 Task: Play online Dominion games in very easy mode.
Action: Mouse moved to (353, 254)
Screenshot: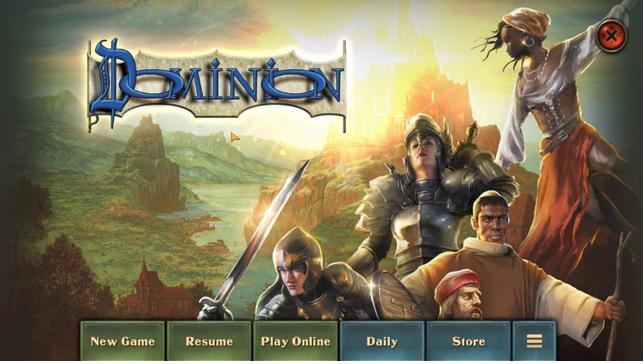 
Action: Mouse pressed left at (353, 254)
Screenshot: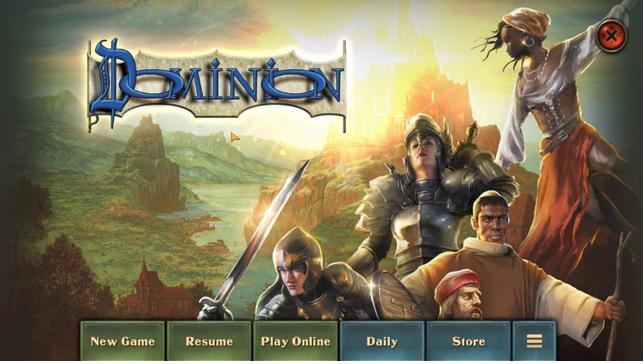 
Action: Mouse moved to (220, 177)
Screenshot: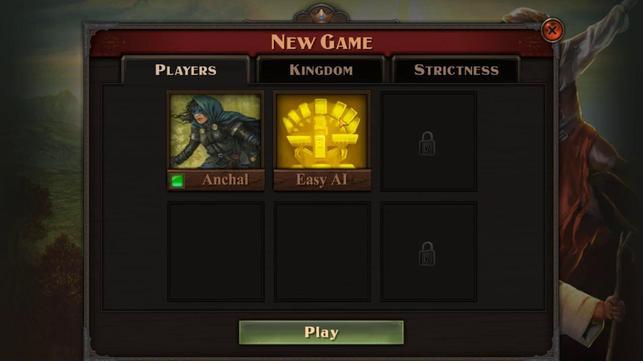 
Action: Mouse pressed left at (220, 177)
Screenshot: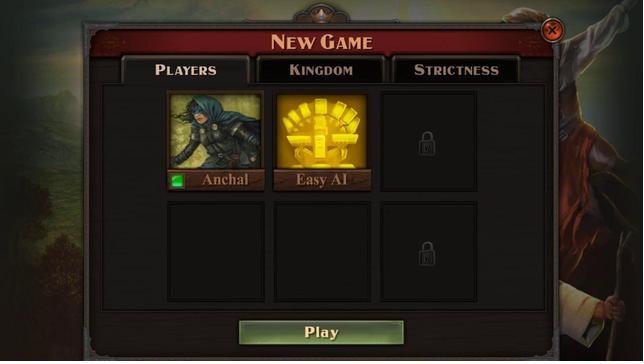 
Action: Mouse moved to (294, 192)
Screenshot: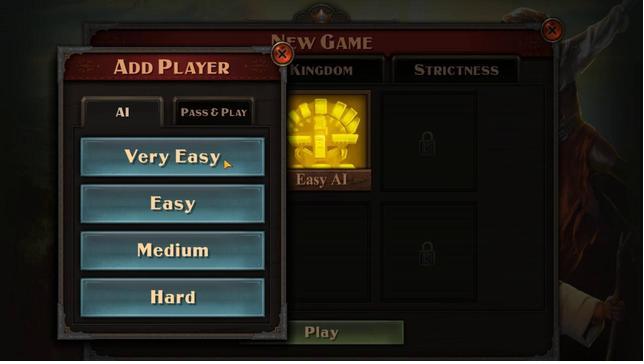 
Action: Mouse pressed left at (294, 192)
Screenshot: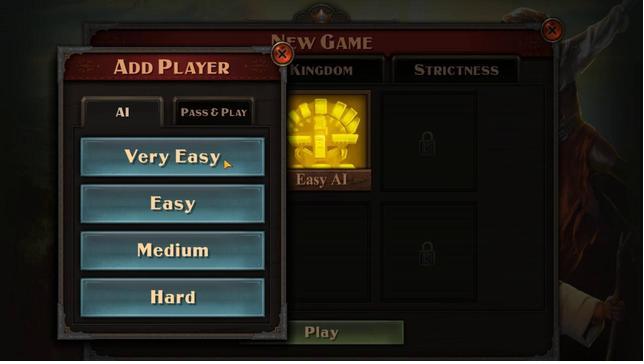 
Action: Mouse moved to (234, 258)
Screenshot: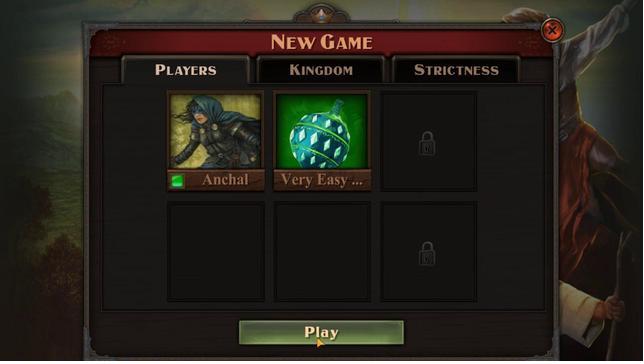 
Action: Mouse pressed left at (234, 258)
Screenshot: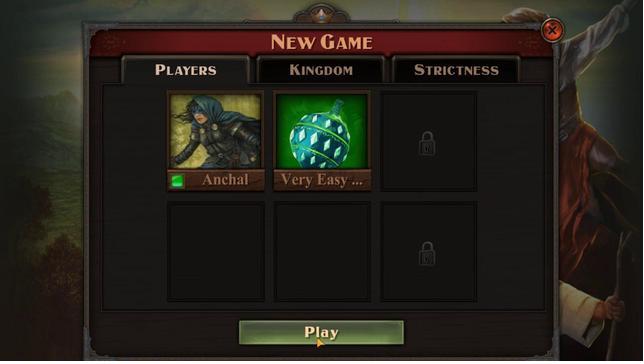 
Action: Mouse moved to (239, 259)
Screenshot: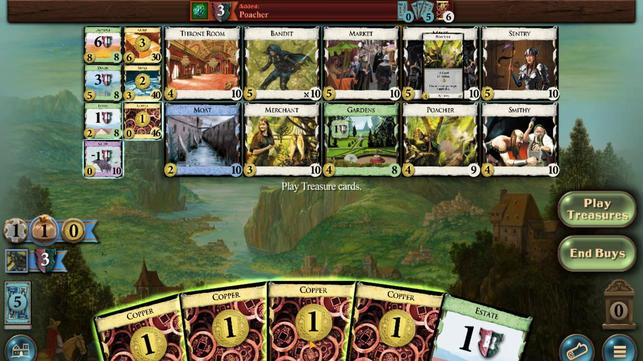 
Action: Mouse pressed left at (239, 259)
Screenshot: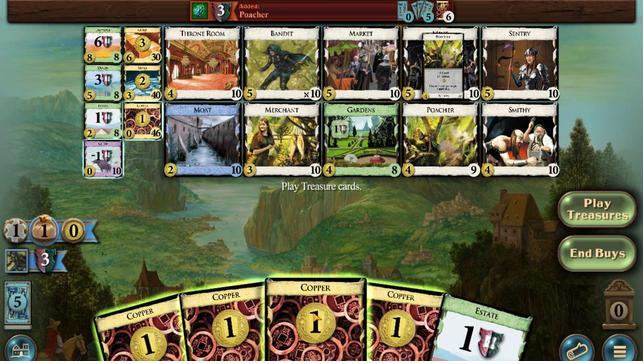 
Action: Mouse moved to (256, 260)
Screenshot: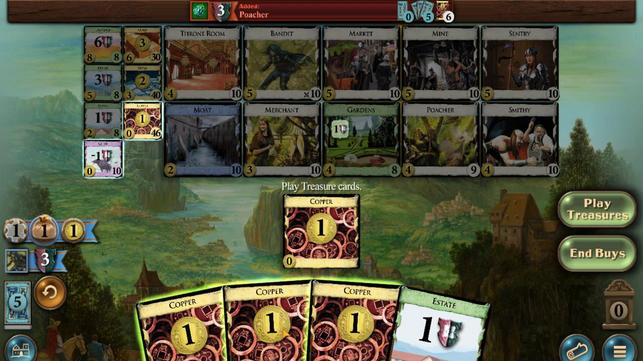 
Action: Mouse pressed left at (256, 260)
Screenshot: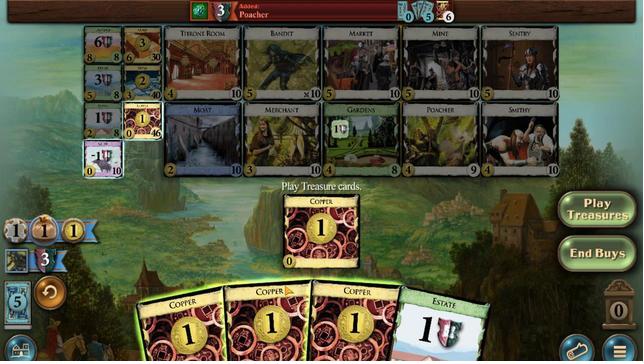 
Action: Mouse moved to (280, 258)
Screenshot: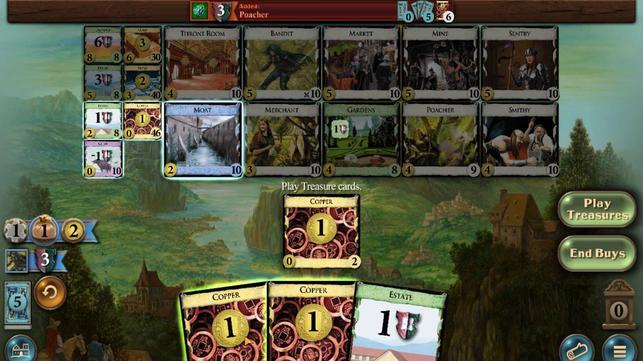 
Action: Mouse pressed left at (280, 258)
Screenshot: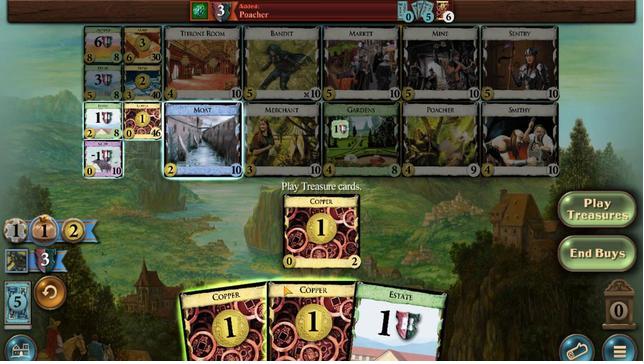 
Action: Mouse moved to (248, 262)
Screenshot: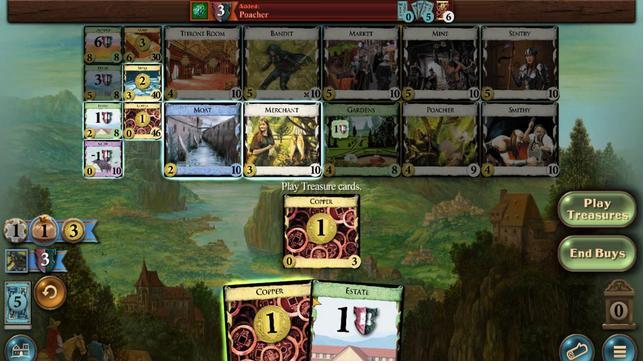 
Action: Mouse pressed left at (248, 262)
Screenshot: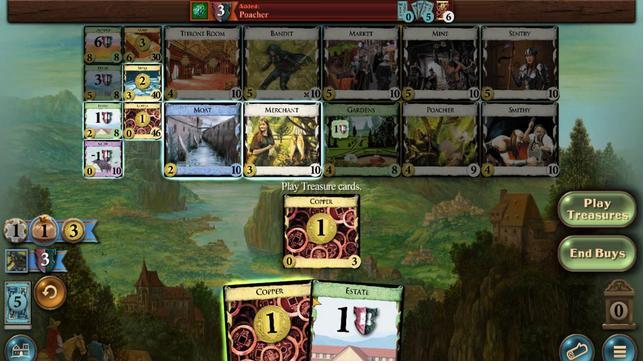
Action: Mouse moved to (202, 184)
Screenshot: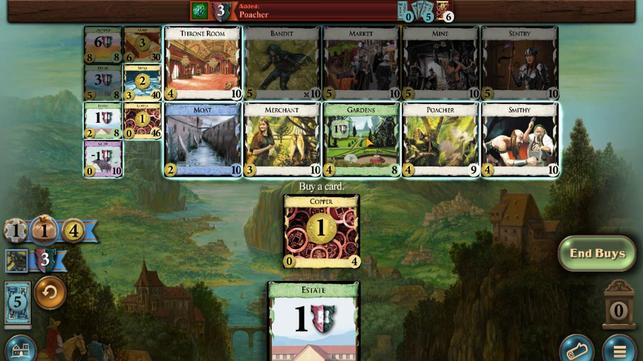 
Action: Mouse pressed left at (202, 184)
Screenshot: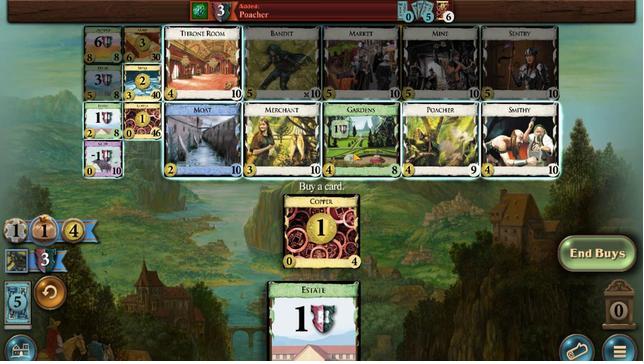 
Action: Mouse moved to (245, 260)
Screenshot: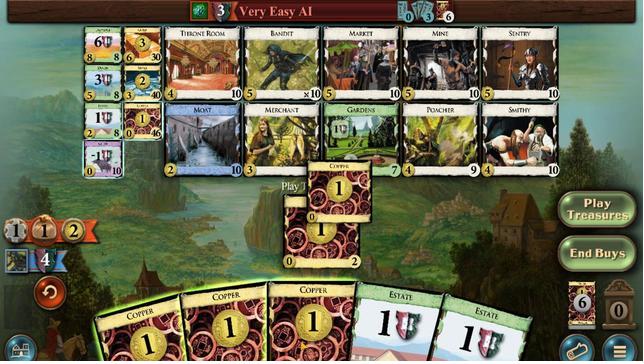 
Action: Mouse pressed left at (245, 260)
Screenshot: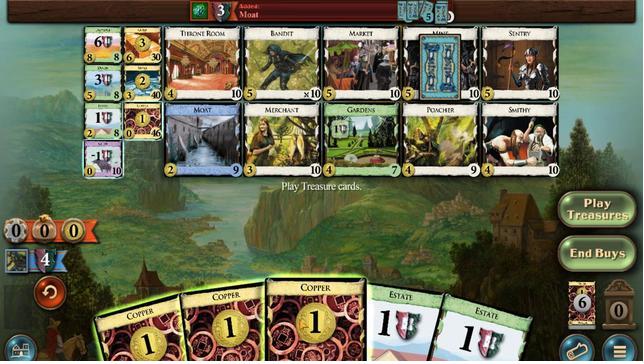 
Action: Mouse moved to (290, 265)
Screenshot: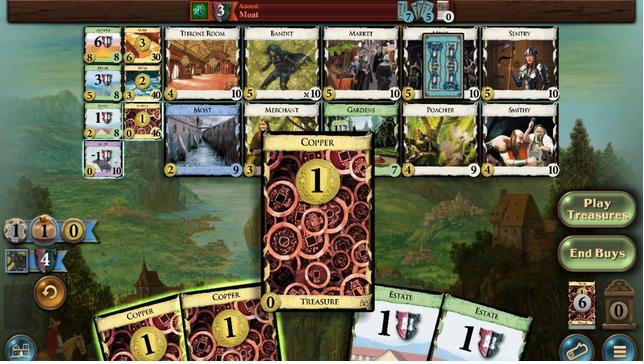 
Action: Mouse pressed left at (290, 265)
Screenshot: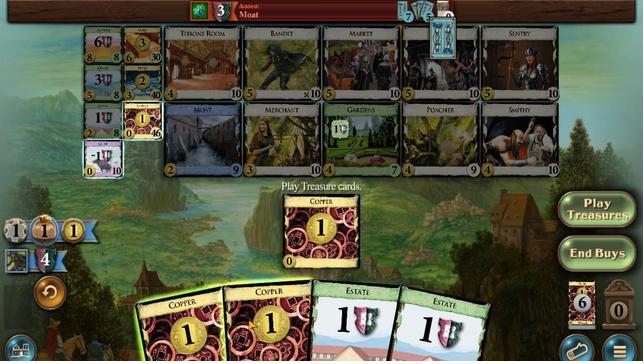 
Action: Mouse moved to (367, 175)
Screenshot: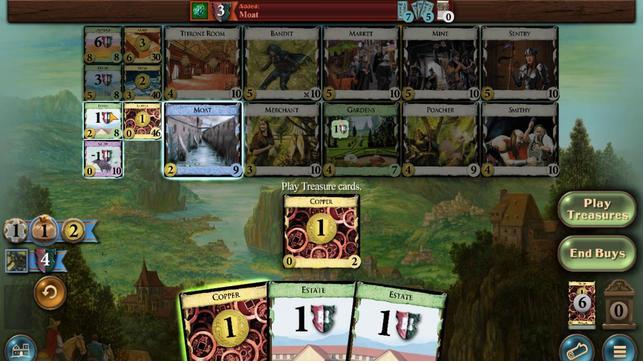 
Action: Mouse pressed left at (367, 175)
Screenshot: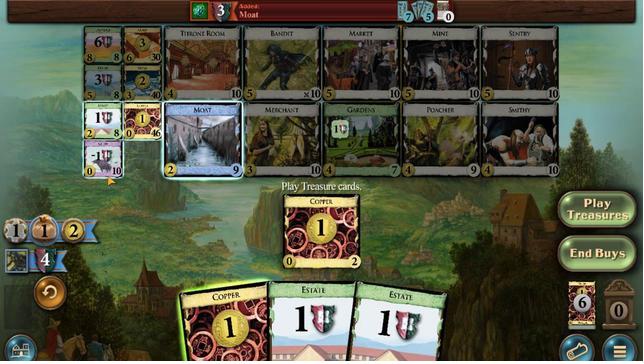 
Action: Mouse moved to (287, 257)
Screenshot: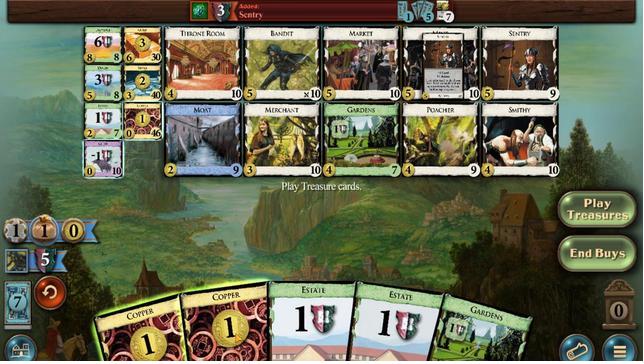 
Action: Mouse pressed left at (287, 257)
Screenshot: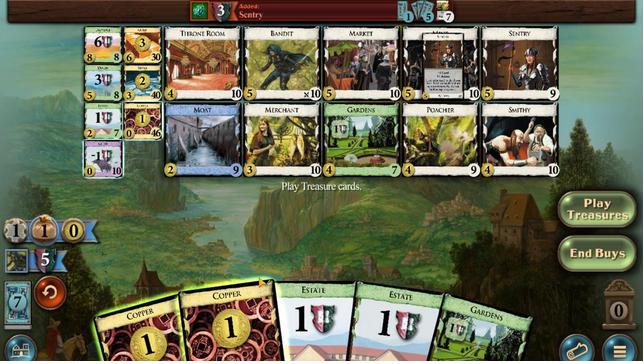 
Action: Mouse moved to (322, 258)
Screenshot: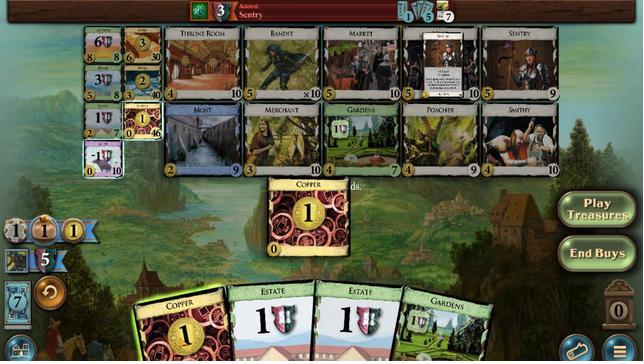 
Action: Mouse pressed left at (322, 258)
Screenshot: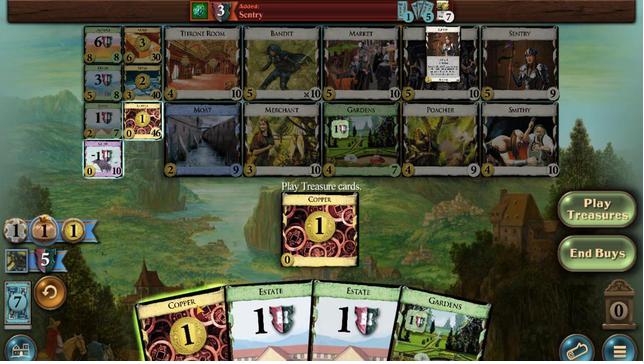 
Action: Mouse moved to (370, 179)
Screenshot: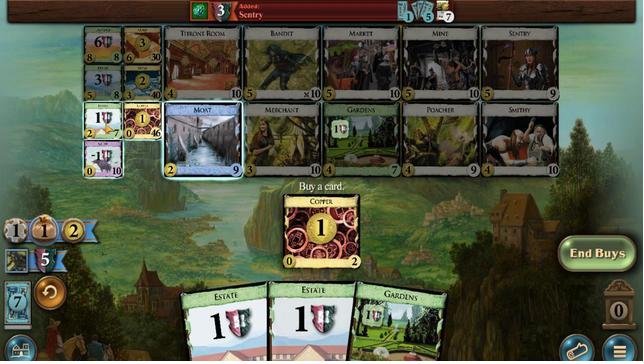 
Action: Mouse pressed left at (370, 179)
Screenshot: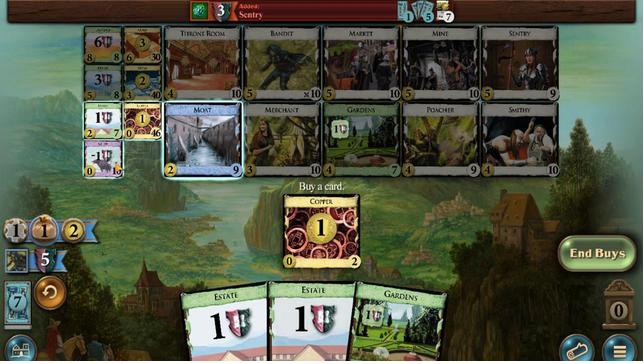 
Action: Mouse moved to (259, 258)
Screenshot: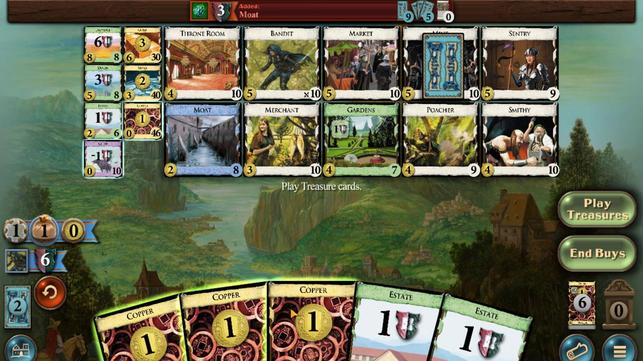 
Action: Mouse pressed left at (259, 258)
Screenshot: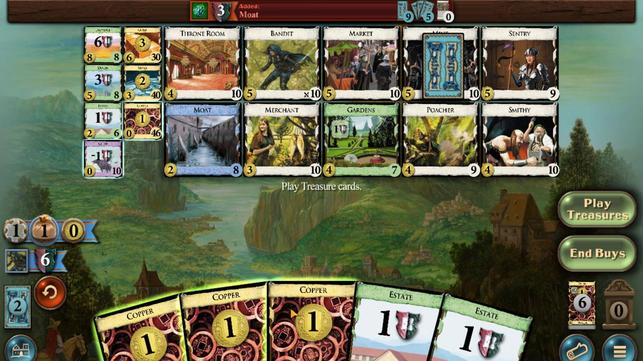 
Action: Mouse moved to (267, 256)
Screenshot: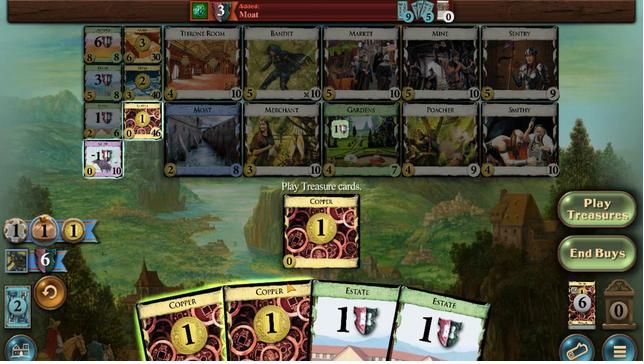 
Action: Mouse pressed left at (267, 256)
Screenshot: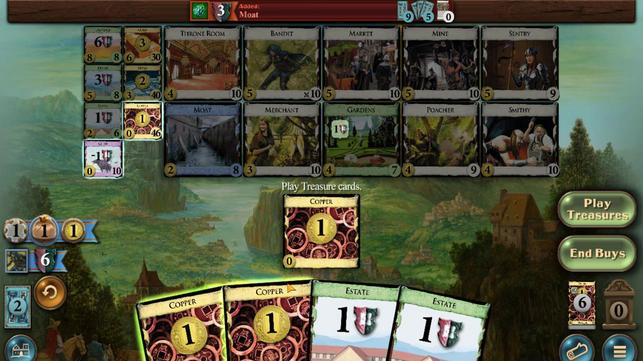 
Action: Mouse moved to (374, 177)
Screenshot: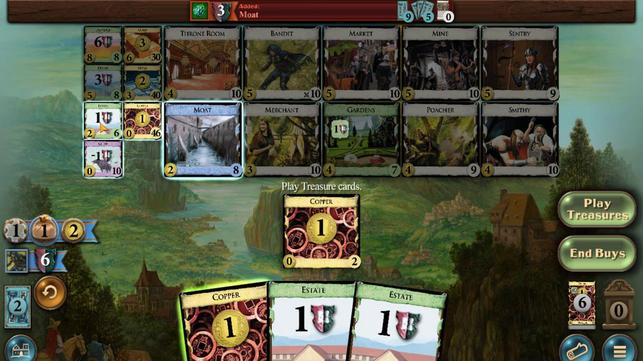 
Action: Mouse pressed left at (374, 177)
Screenshot: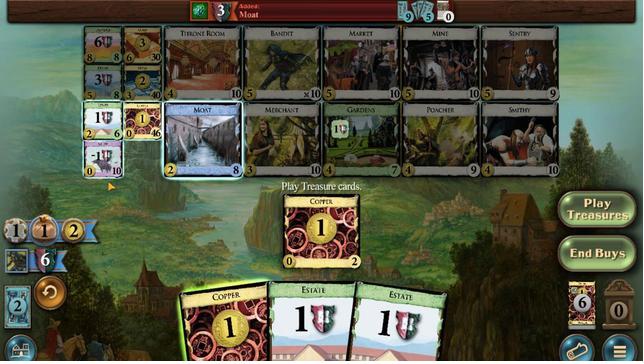 
Action: Mouse moved to (230, 258)
Screenshot: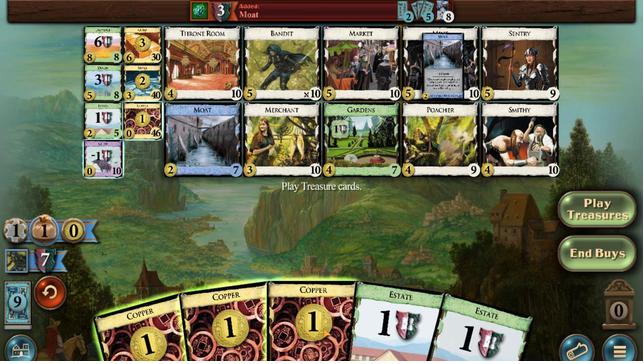 
Action: Mouse pressed left at (230, 258)
Screenshot: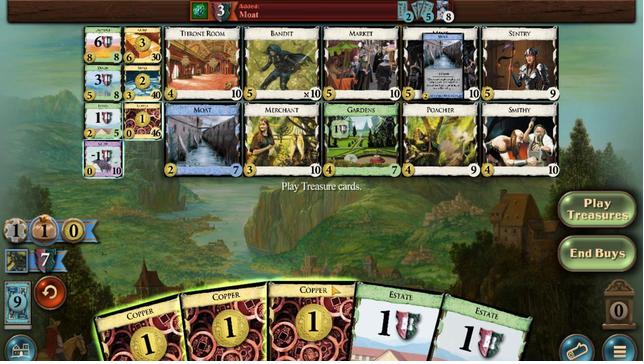 
Action: Mouse moved to (260, 255)
Screenshot: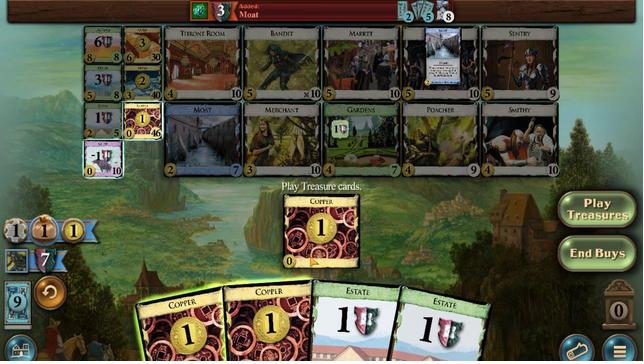 
Action: Mouse pressed left at (260, 255)
Screenshot: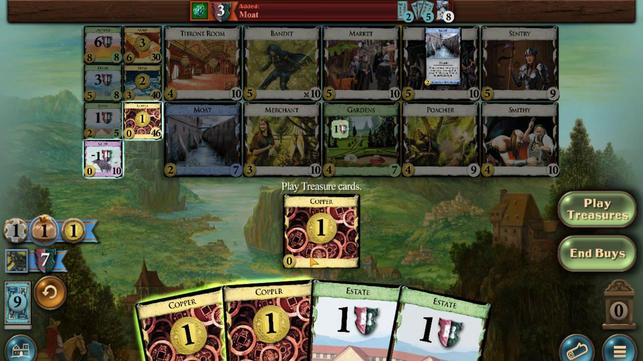 
Action: Mouse moved to (370, 178)
Screenshot: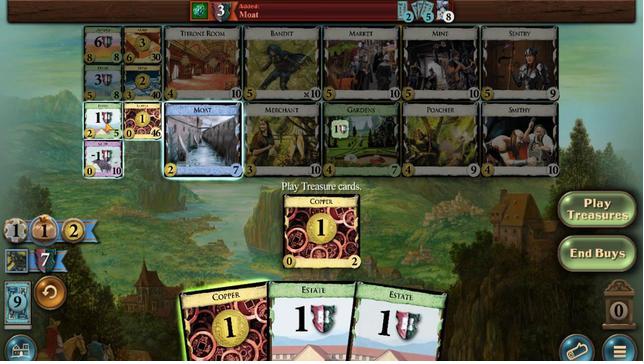 
Action: Mouse pressed left at (370, 178)
Screenshot: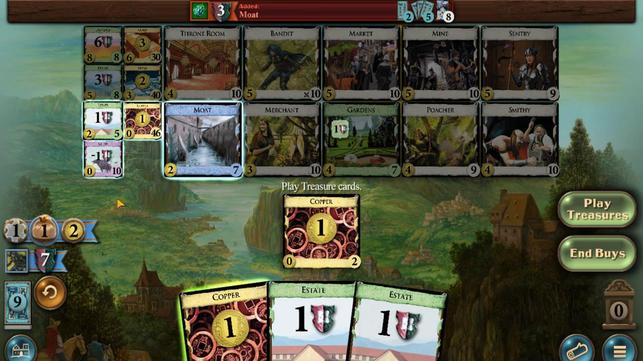 
Action: Mouse moved to (292, 254)
Screenshot: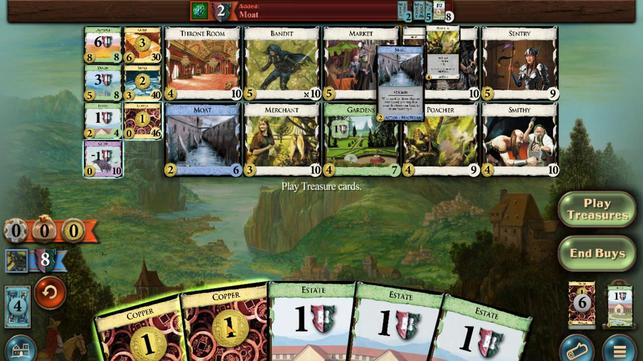 
Action: Mouse pressed left at (292, 254)
Screenshot: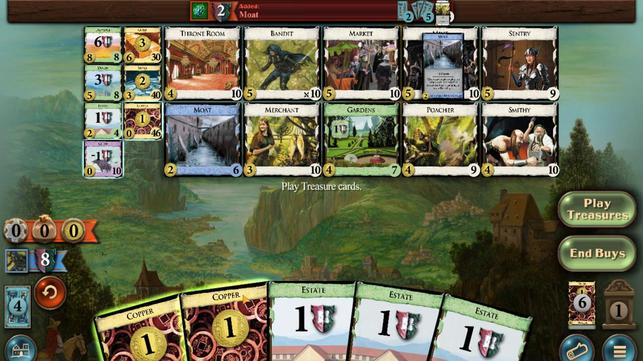 
Action: Mouse moved to (339, 263)
Screenshot: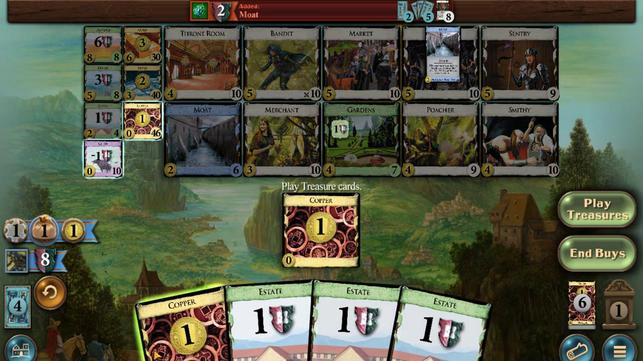 
Action: Mouse pressed left at (339, 263)
Screenshot: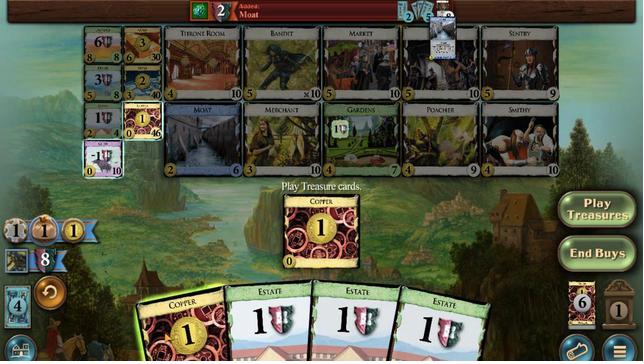 
Action: Mouse moved to (372, 175)
Screenshot: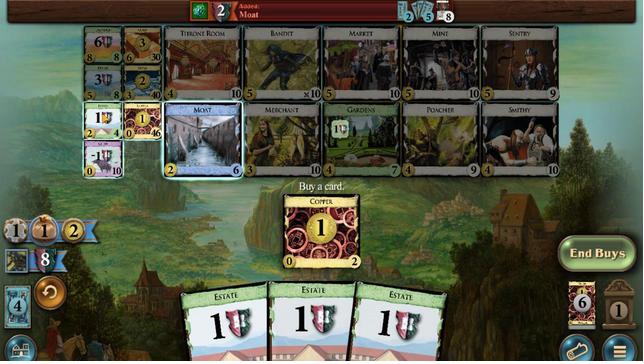 
Action: Mouse pressed left at (372, 175)
Screenshot: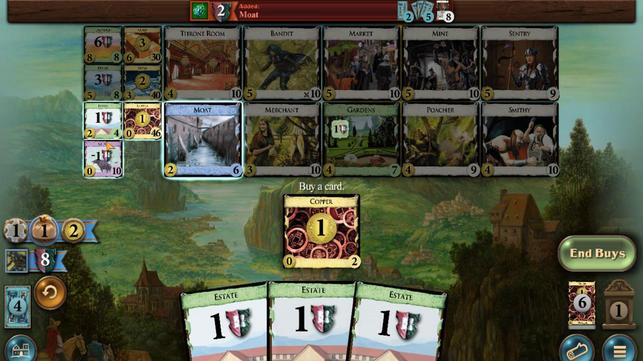 
Action: Mouse moved to (290, 257)
Screenshot: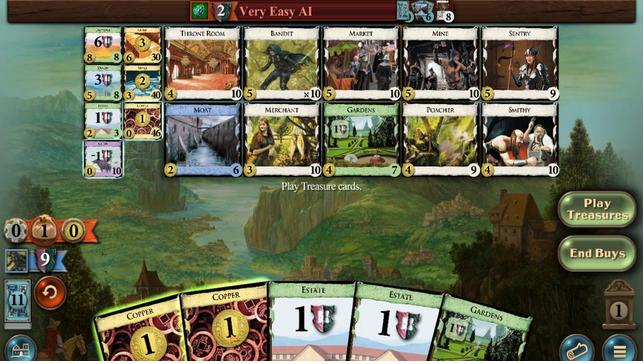 
Action: Mouse pressed left at (290, 257)
Screenshot: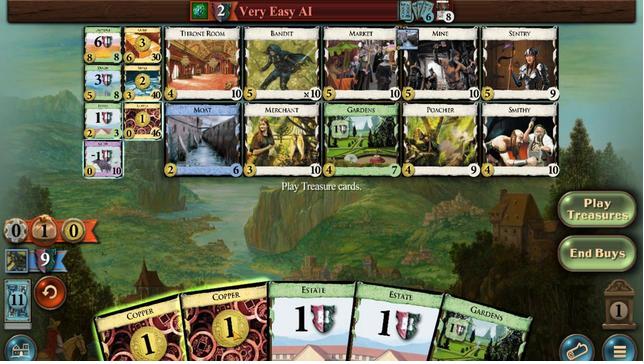 
Action: Mouse moved to (292, 246)
Screenshot: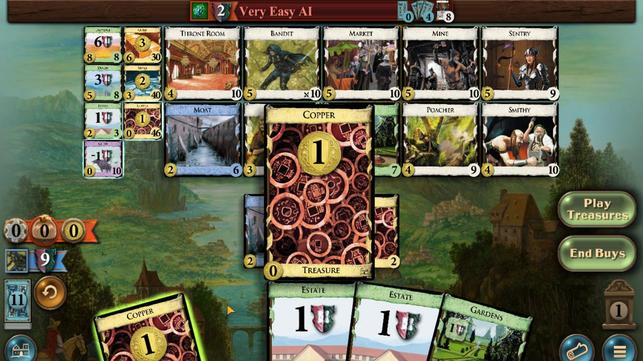 
Action: Mouse pressed left at (292, 246)
Screenshot: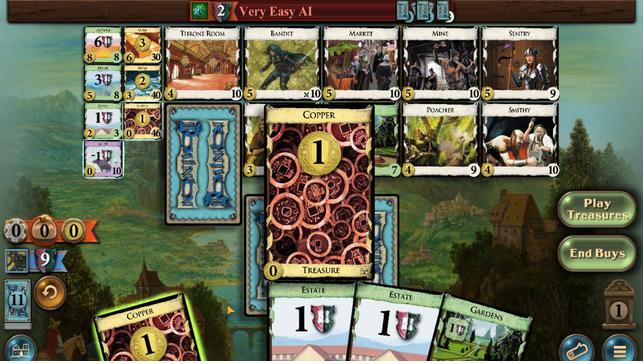 
Action: Mouse moved to (316, 245)
Screenshot: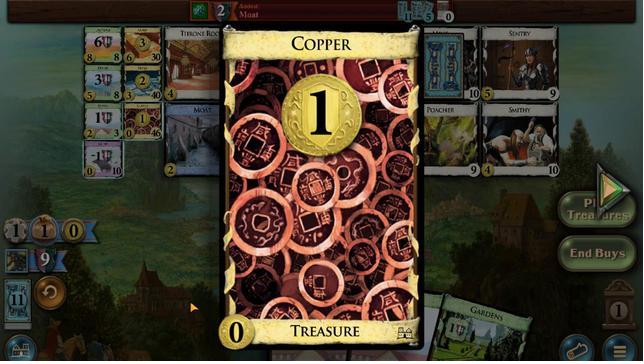 
Action: Mouse pressed left at (316, 245)
Screenshot: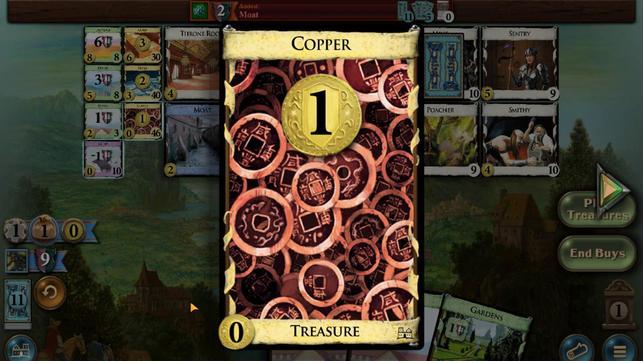 
Action: Mouse moved to (319, 252)
Screenshot: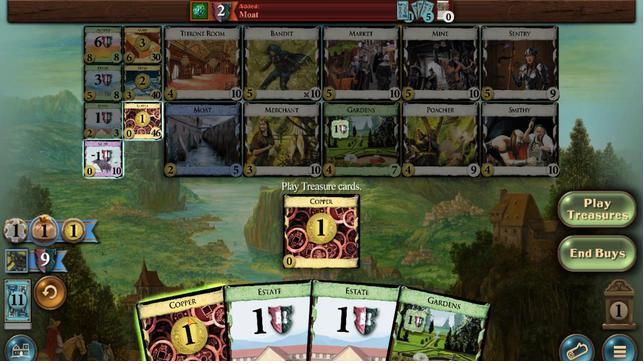 
Action: Mouse pressed left at (319, 252)
Screenshot: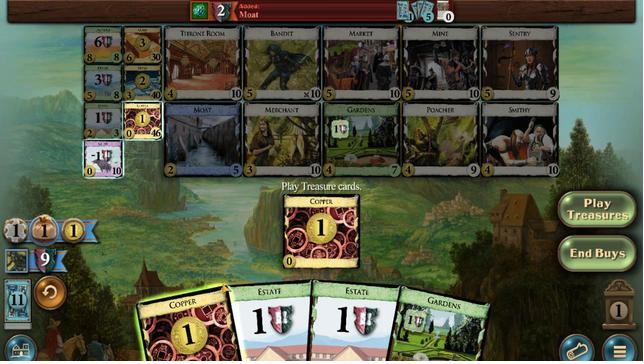 
Action: Mouse moved to (371, 178)
Screenshot: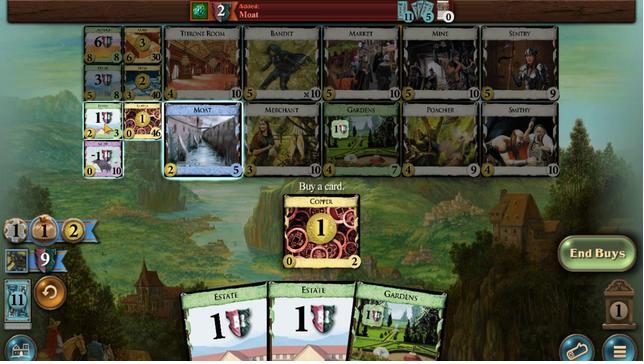 
Action: Mouse pressed left at (371, 178)
Screenshot: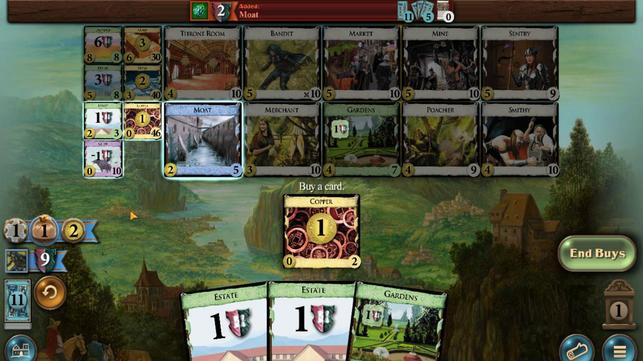 
Action: Mouse moved to (285, 258)
Screenshot: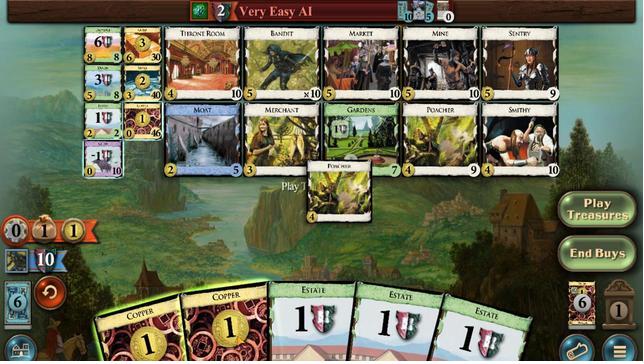 
Action: Mouse pressed left at (285, 258)
Screenshot: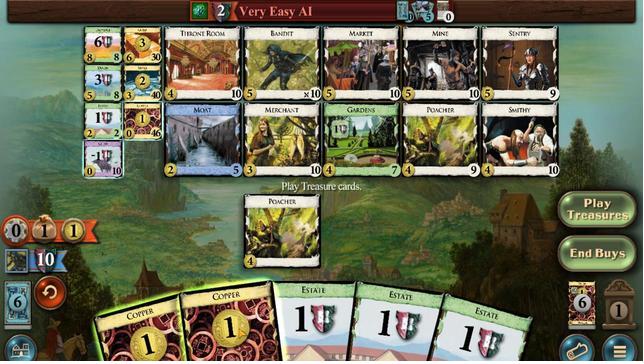 
Action: Mouse moved to (358, 236)
Screenshot: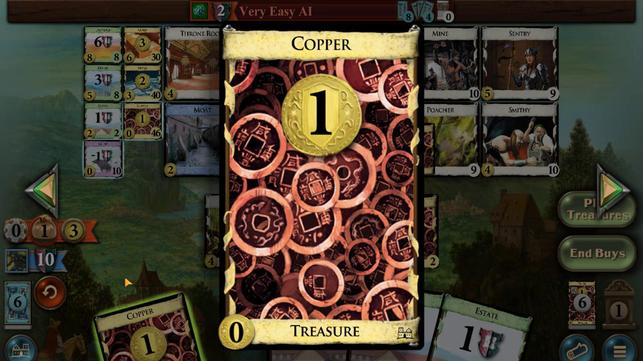 
Action: Mouse pressed left at (358, 236)
Screenshot: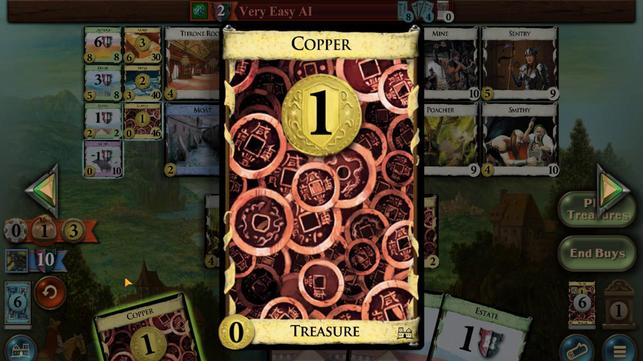 
Action: Mouse moved to (274, 256)
Screenshot: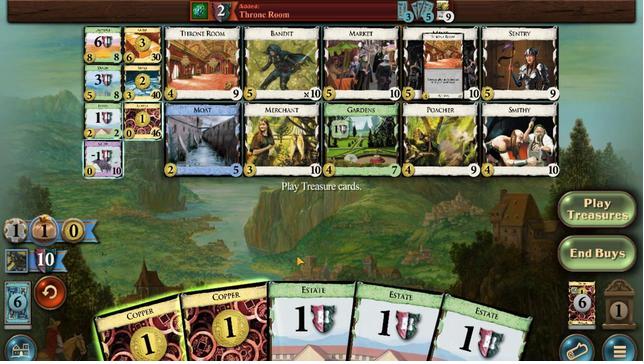 
Action: Mouse pressed left at (274, 256)
Screenshot: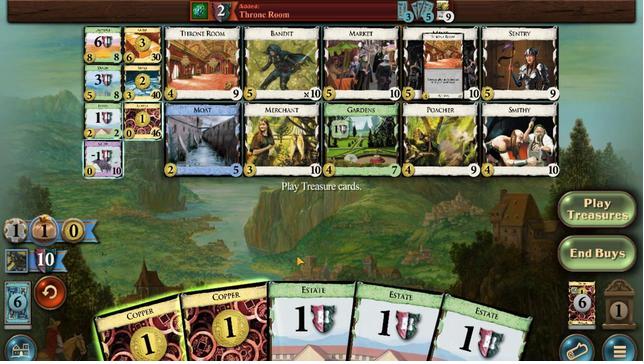 
Action: Mouse moved to (333, 259)
Screenshot: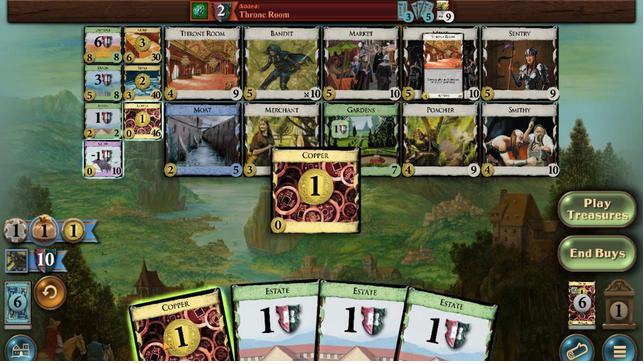 
Action: Mouse pressed left at (333, 259)
Screenshot: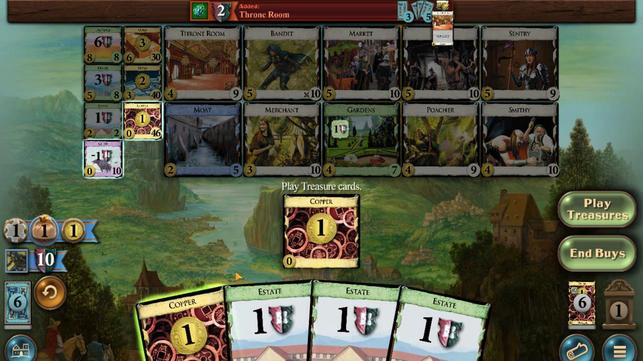
Action: Mouse moved to (370, 177)
Screenshot: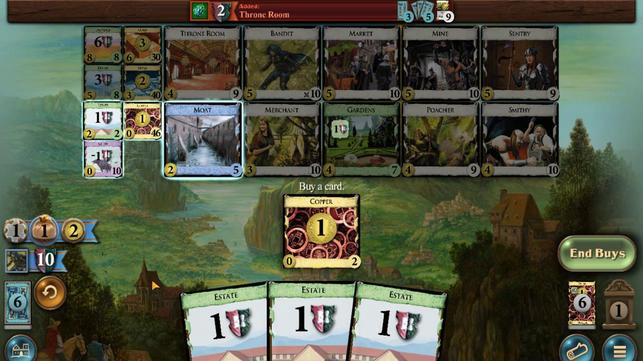 
Action: Mouse pressed left at (370, 177)
Screenshot: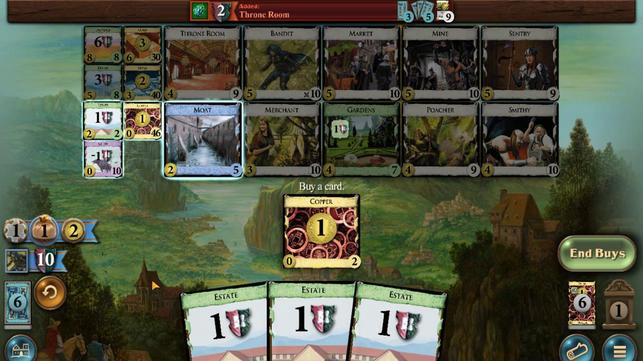 
Action: Mouse moved to (288, 261)
Screenshot: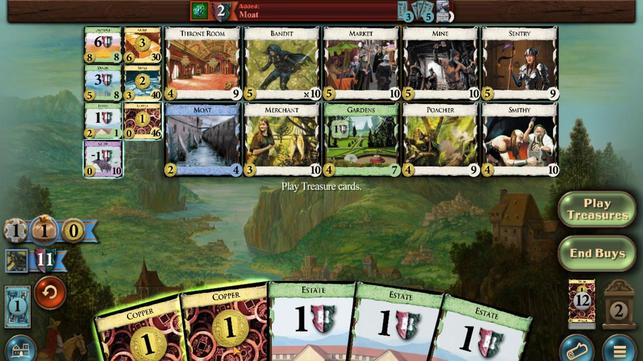 
Action: Mouse pressed left at (288, 261)
Screenshot: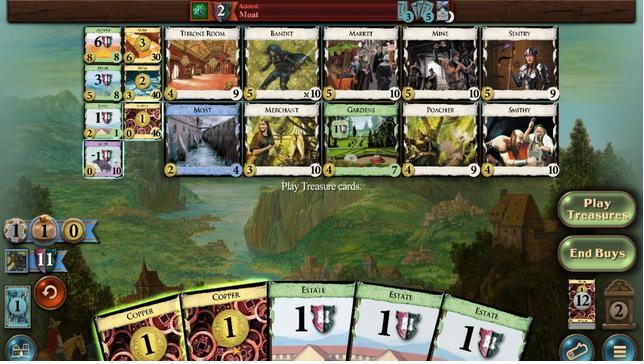 
Action: Mouse moved to (314, 258)
Screenshot: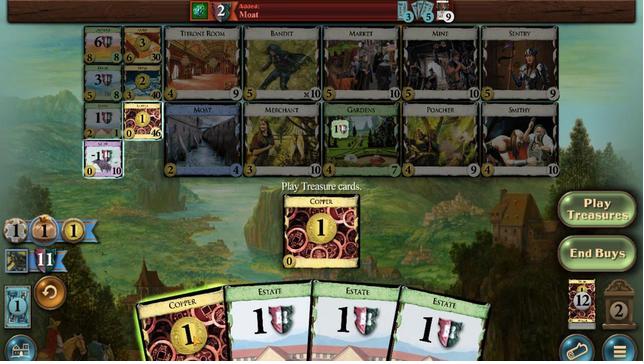 
Action: Mouse pressed left at (314, 258)
Screenshot: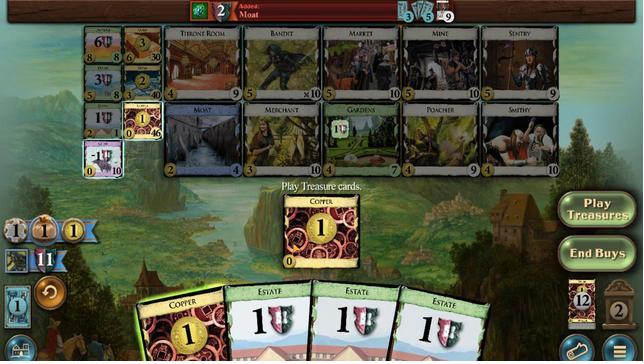 
Action: Mouse moved to (367, 177)
Screenshot: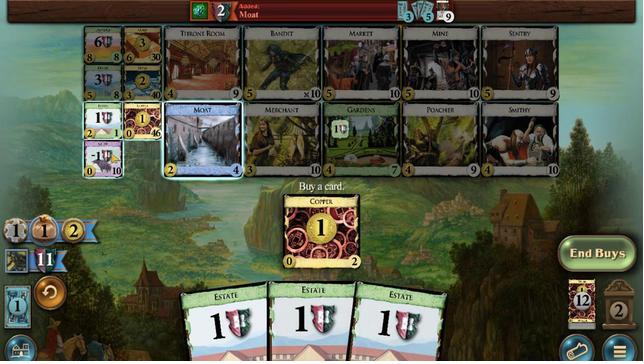 
Action: Mouse pressed left at (367, 177)
Screenshot: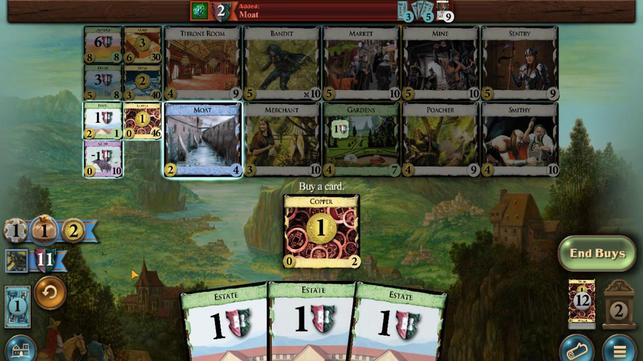 
Action: Mouse moved to (282, 255)
Screenshot: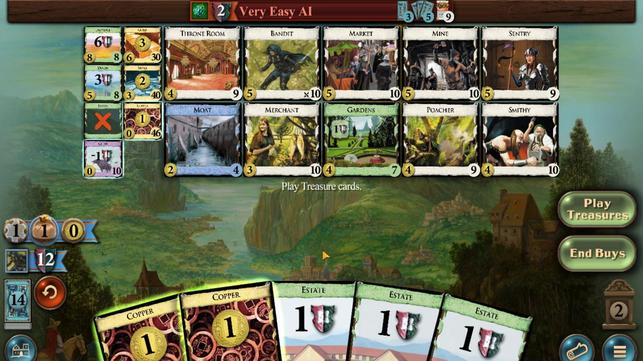 
Action: Mouse pressed left at (282, 255)
Screenshot: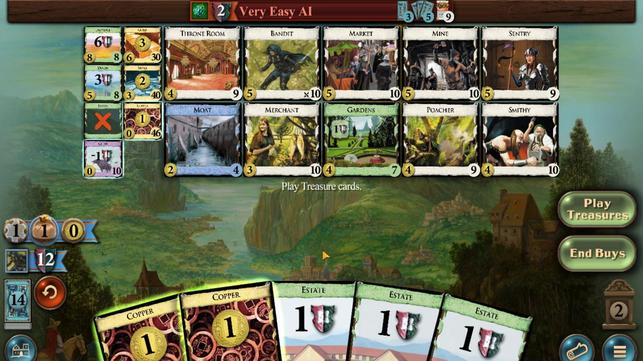 
Action: Mouse moved to (304, 254)
Screenshot: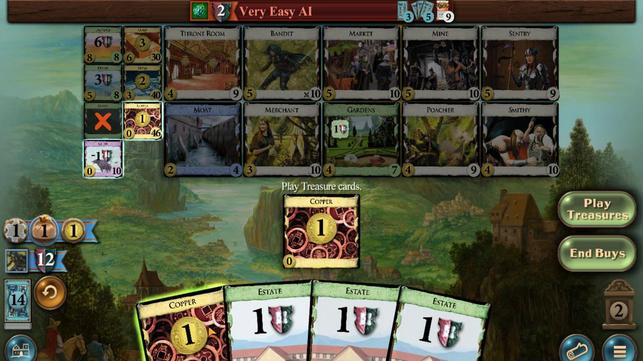 
Action: Mouse pressed left at (304, 254)
Screenshot: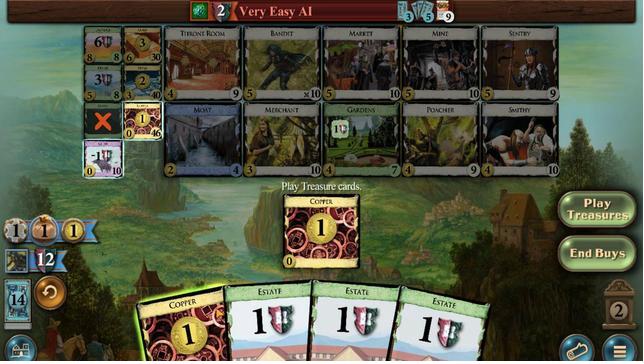 
Action: Mouse moved to (302, 185)
Screenshot: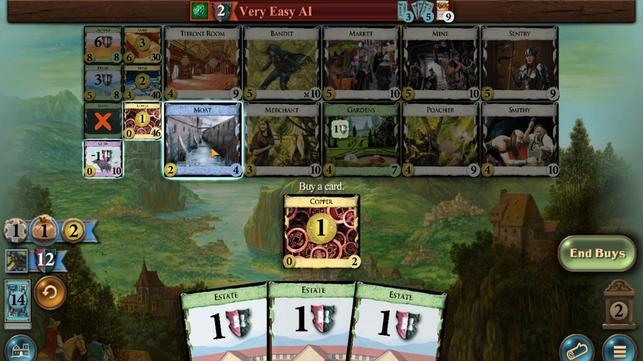 
Action: Mouse pressed left at (302, 185)
Screenshot: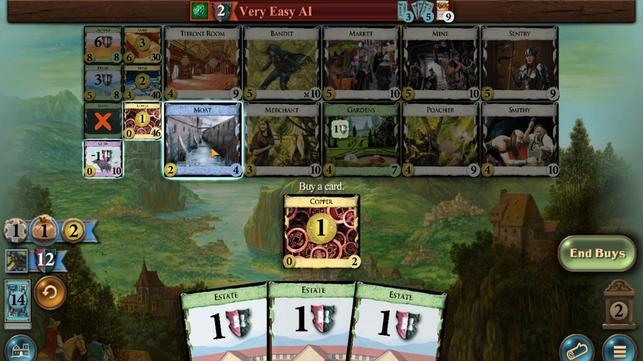 
Action: Mouse moved to (293, 262)
Screenshot: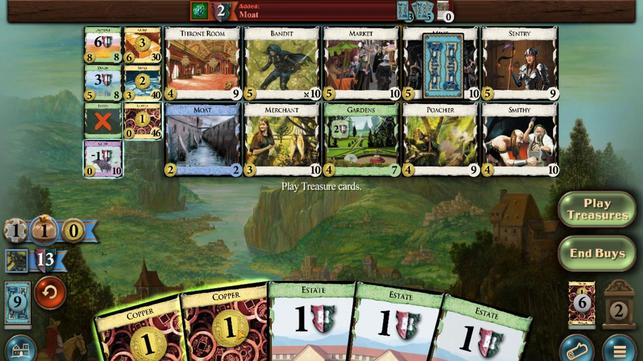 
Action: Mouse pressed left at (293, 262)
Screenshot: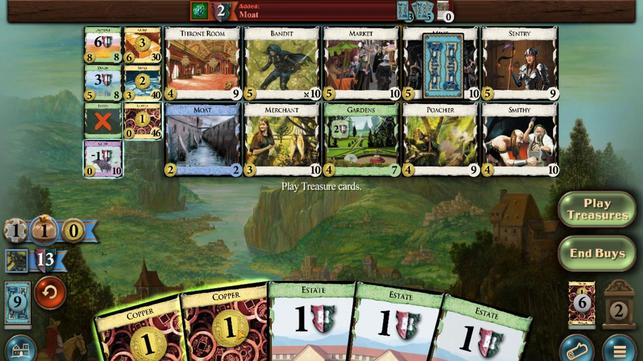 
Action: Mouse moved to (325, 263)
Screenshot: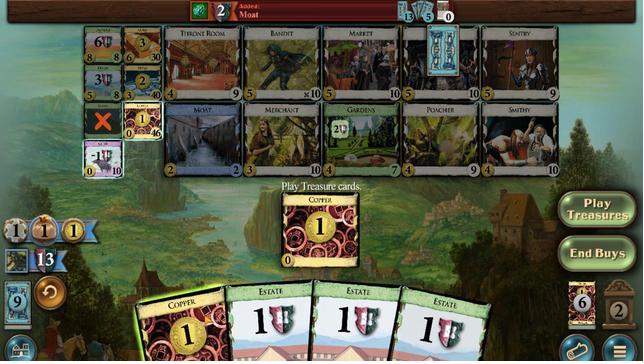 
Action: Mouse pressed left at (325, 263)
Screenshot: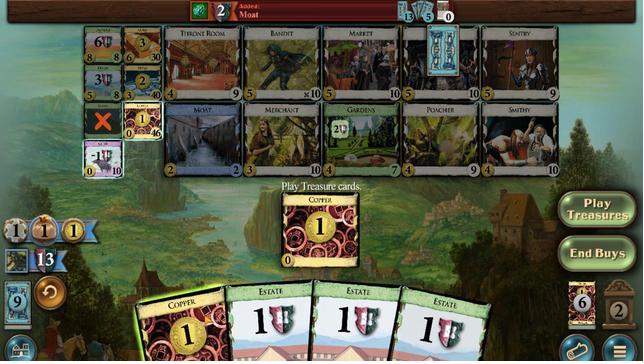 
Action: Mouse moved to (295, 189)
Screenshot: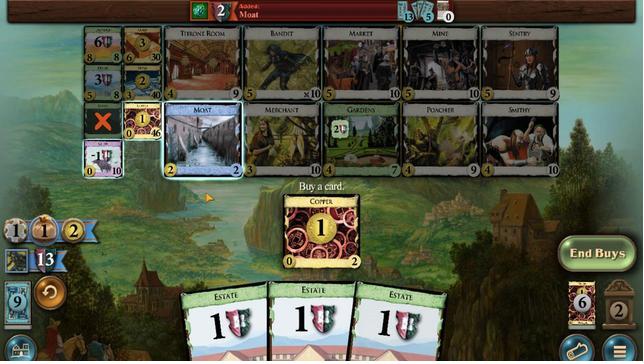 
Action: Mouse pressed left at (295, 189)
Screenshot: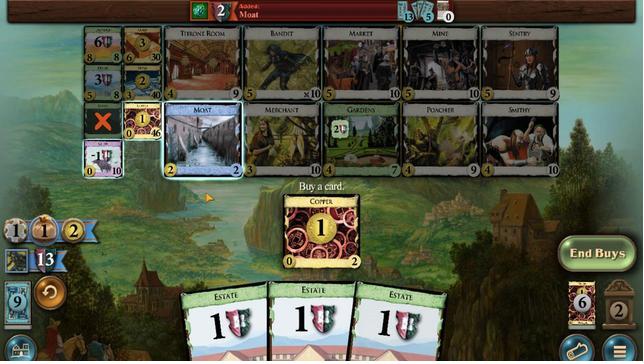 
Action: Mouse moved to (245, 254)
Screenshot: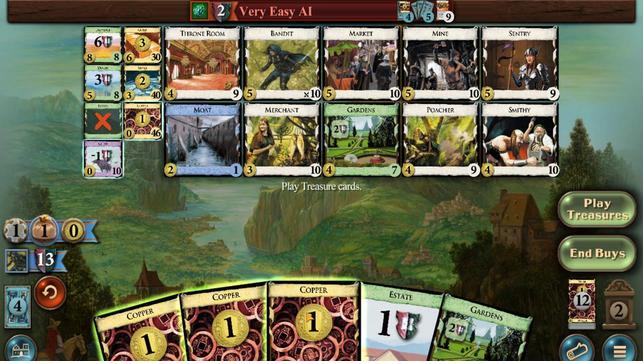 
Action: Mouse pressed left at (245, 254)
Screenshot: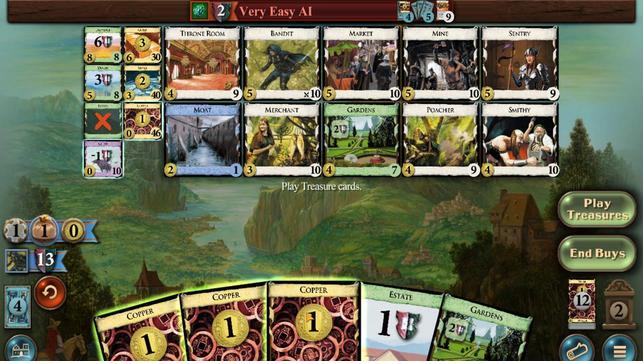 
Action: Mouse moved to (275, 255)
Screenshot: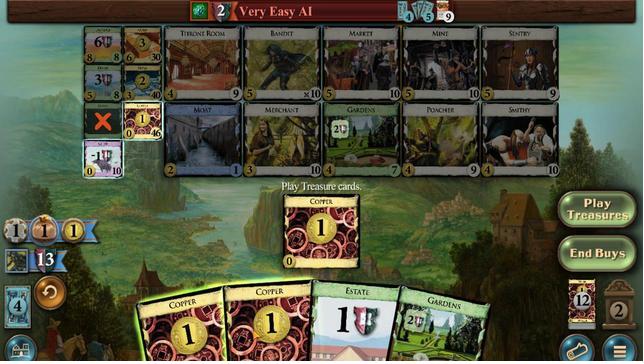 
Action: Mouse pressed left at (275, 255)
Screenshot: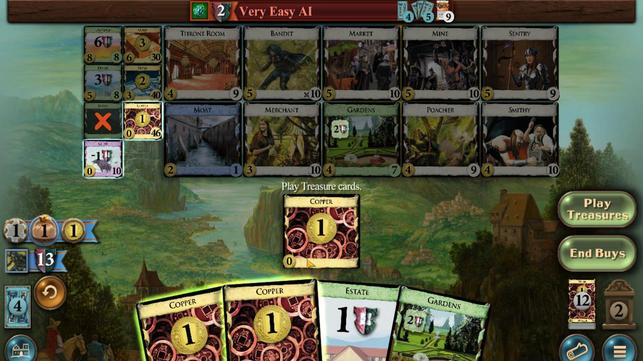 
Action: Mouse moved to (295, 188)
Screenshot: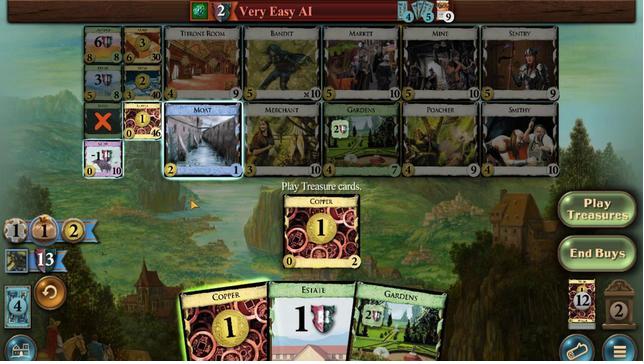 
Action: Mouse pressed left at (295, 188)
Screenshot: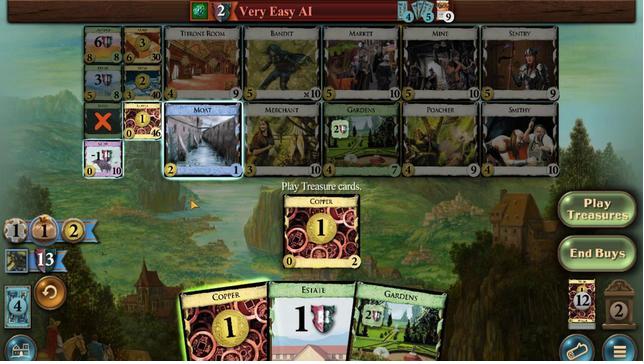 
Action: Mouse moved to (338, 255)
Screenshot: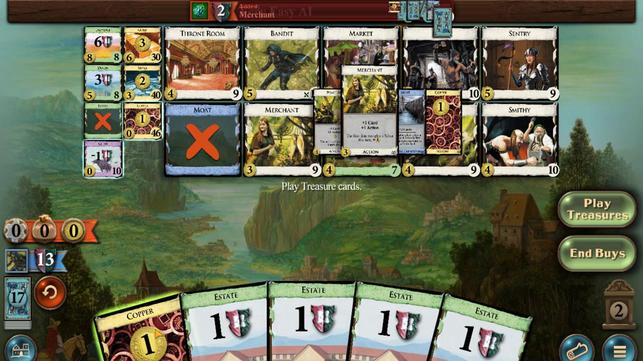 
Action: Mouse pressed left at (338, 255)
Screenshot: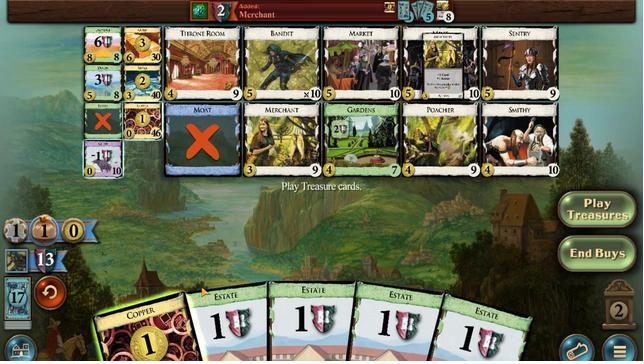 
Action: Mouse moved to (341, 175)
Screenshot: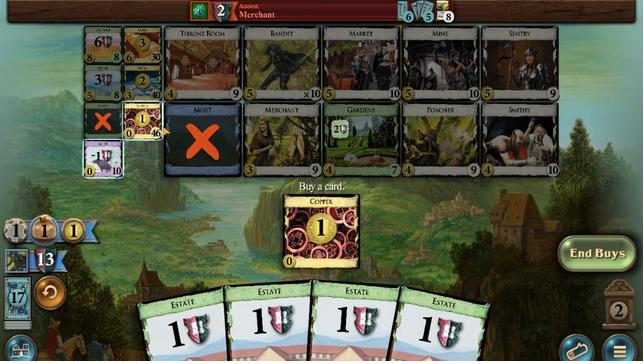 
Action: Mouse pressed left at (341, 175)
Screenshot: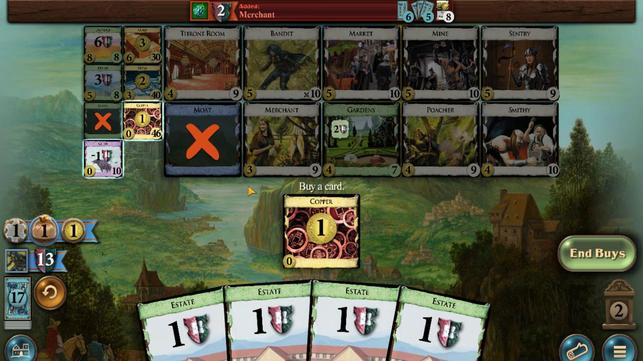 
Action: Mouse moved to (282, 263)
Screenshot: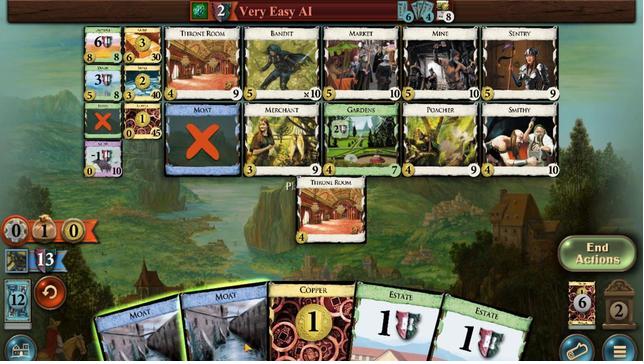 
Action: Mouse pressed left at (282, 263)
Screenshot: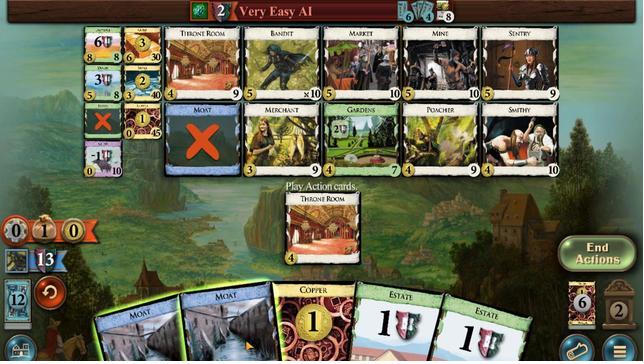 
Action: Mouse moved to (333, 236)
Screenshot: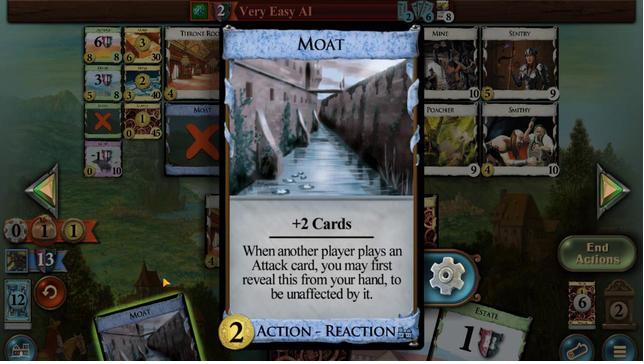 
Action: Mouse pressed left at (333, 236)
Screenshot: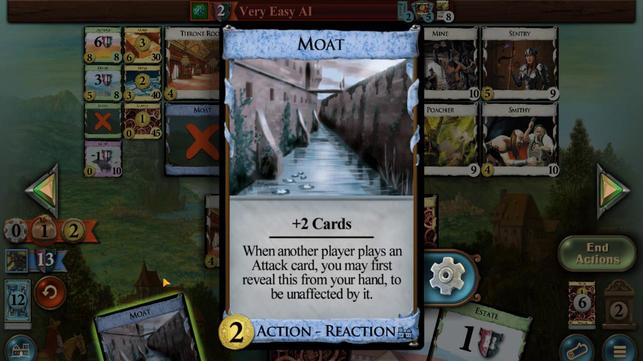 
Action: Mouse moved to (303, 256)
Screenshot: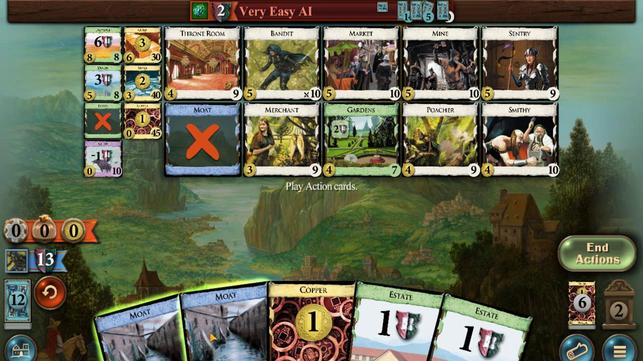 
Action: Mouse pressed left at (303, 256)
Screenshot: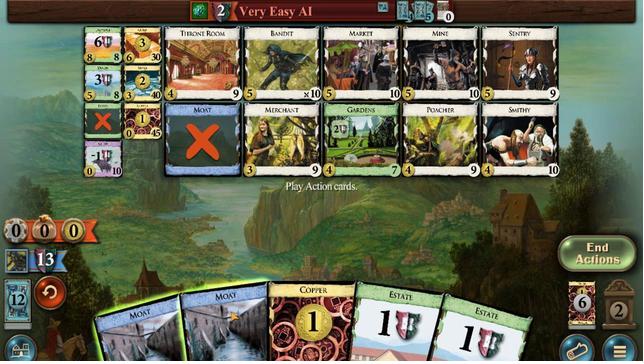 
Action: Mouse moved to (308, 258)
Screenshot: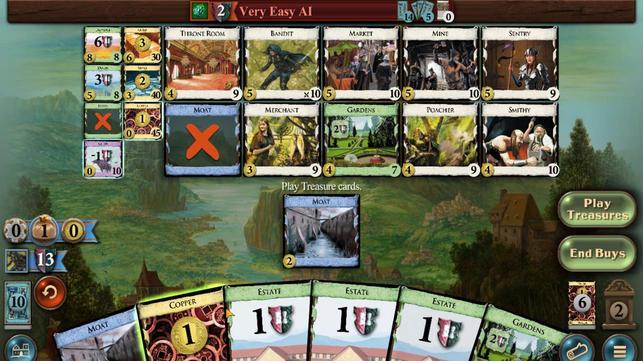 
Action: Mouse pressed left at (308, 258)
Screenshot: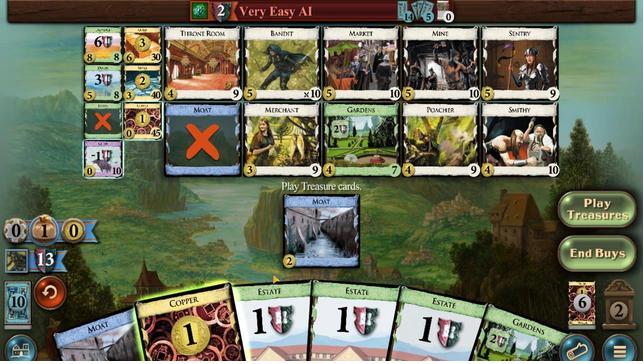 
Action: Mouse moved to (348, 180)
Screenshot: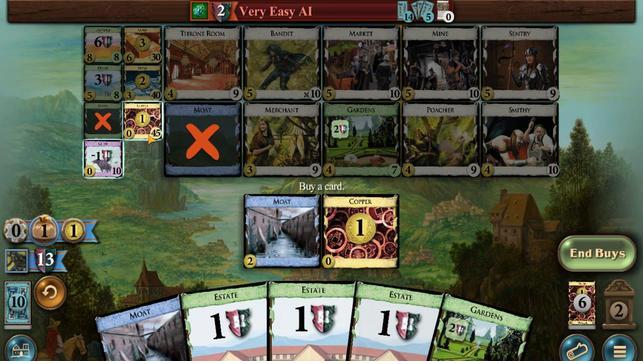 
Action: Mouse pressed left at (348, 180)
Screenshot: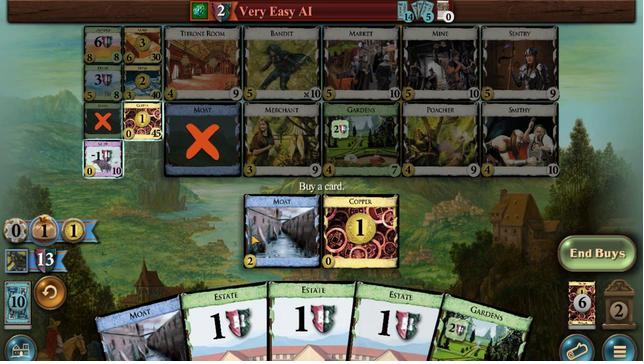 
Action: Mouse moved to (292, 260)
Screenshot: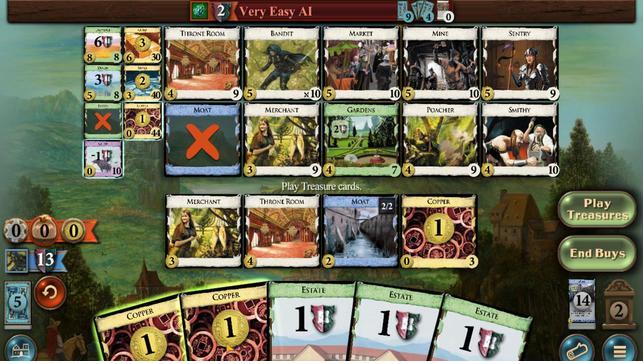 
Action: Mouse pressed left at (292, 260)
Screenshot: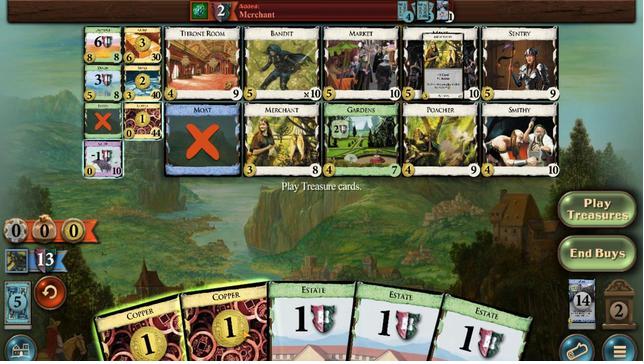 
Action: Mouse moved to (336, 259)
Screenshot: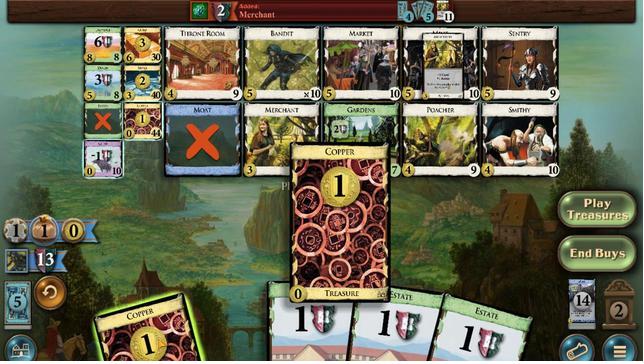 
Action: Mouse pressed left at (336, 259)
Screenshot: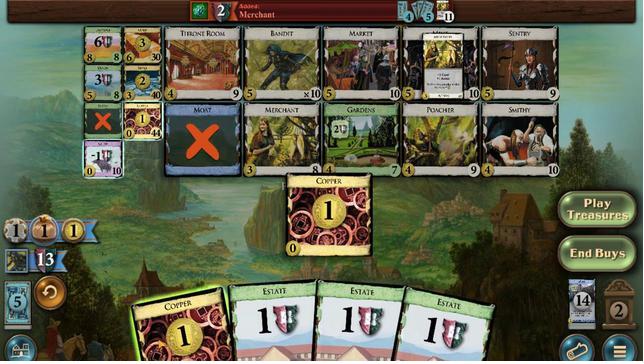 
Action: Mouse moved to (348, 175)
Screenshot: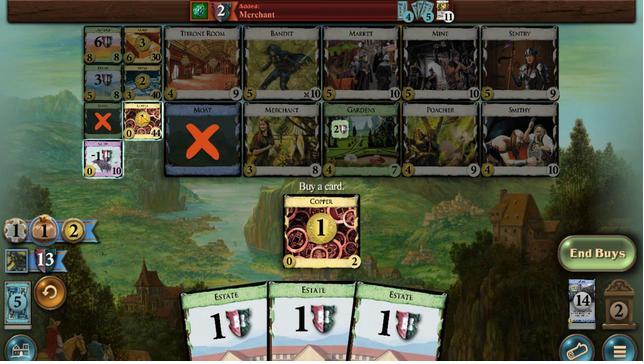
Action: Mouse pressed left at (348, 175)
Screenshot: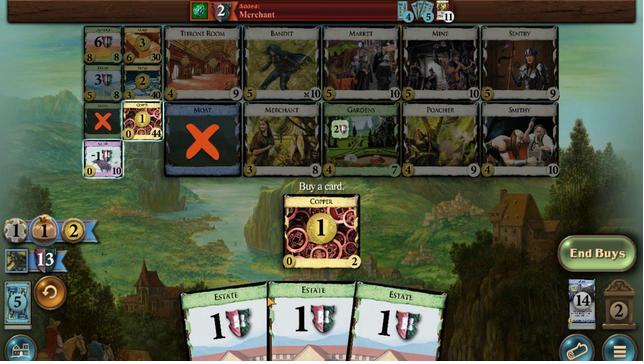 
Action: Mouse moved to (338, 260)
Screenshot: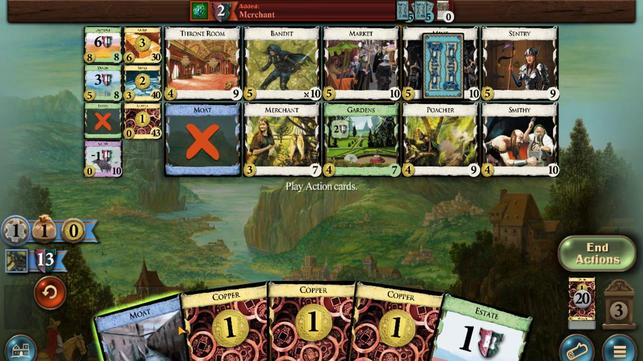 
Action: Mouse pressed left at (338, 260)
Screenshot: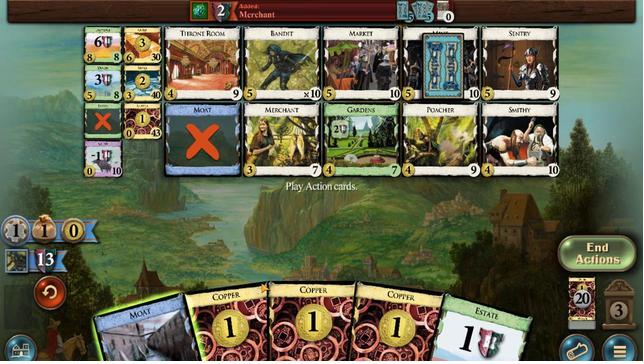 
Action: Mouse moved to (287, 256)
Screenshot: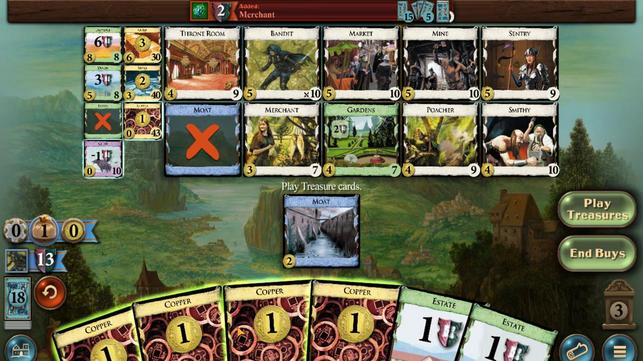 
Action: Mouse pressed left at (287, 256)
Screenshot: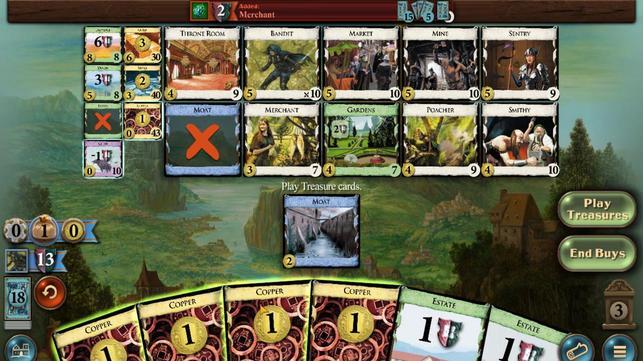 
Action: Mouse moved to (279, 256)
Screenshot: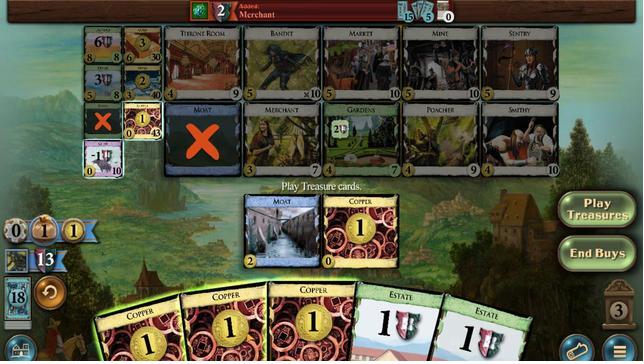 
Action: Mouse pressed left at (279, 256)
Screenshot: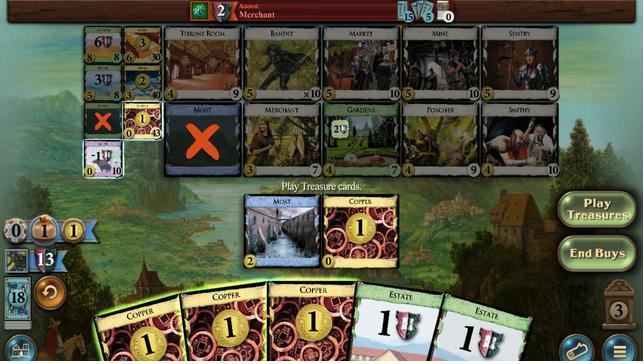 
Action: Mouse moved to (316, 252)
Screenshot: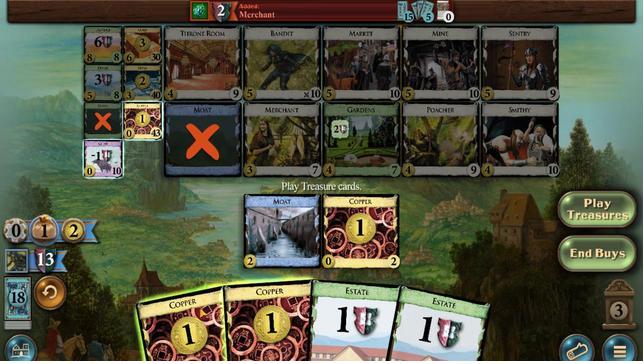 
Action: Mouse pressed left at (316, 252)
Screenshot: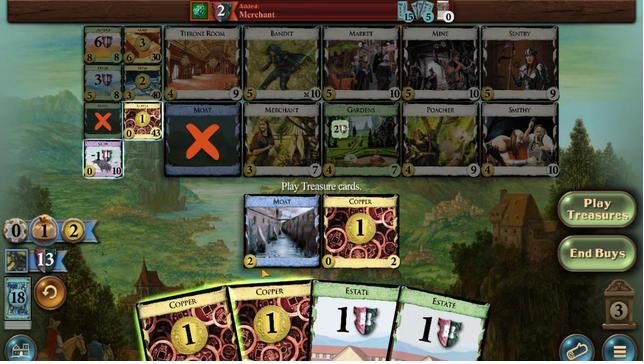 
Action: Mouse moved to (282, 247)
Screenshot: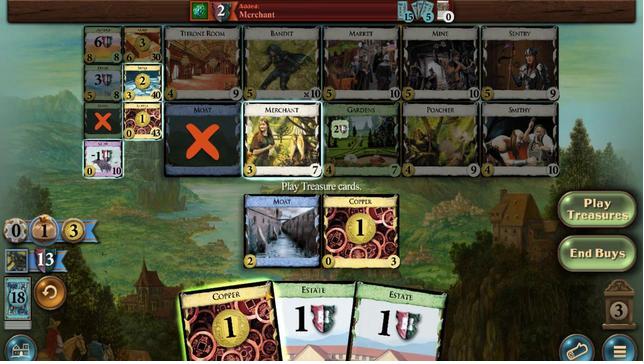 
Action: Mouse pressed left at (282, 247)
Screenshot: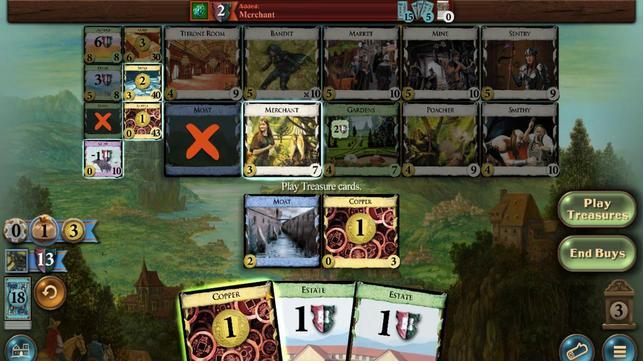 
Action: Mouse moved to (202, 184)
Screenshot: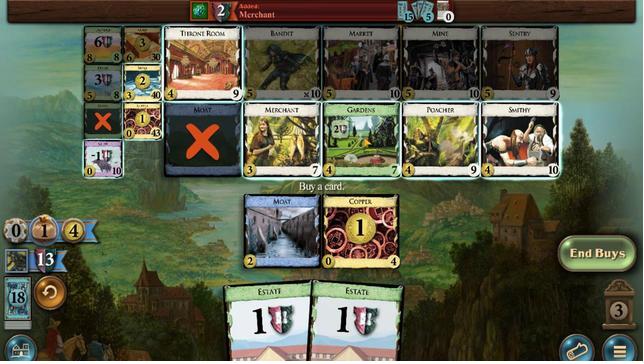 
Action: Mouse pressed left at (202, 184)
Screenshot: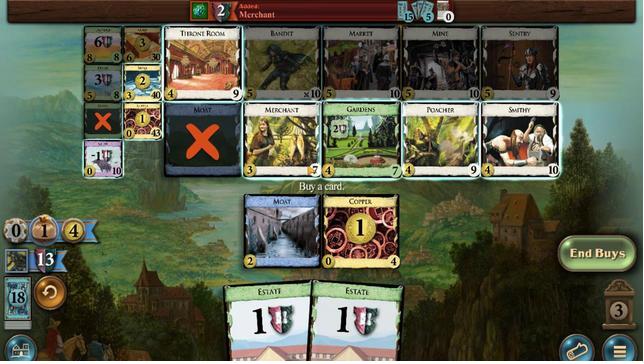 
Action: Mouse moved to (344, 256)
Screenshot: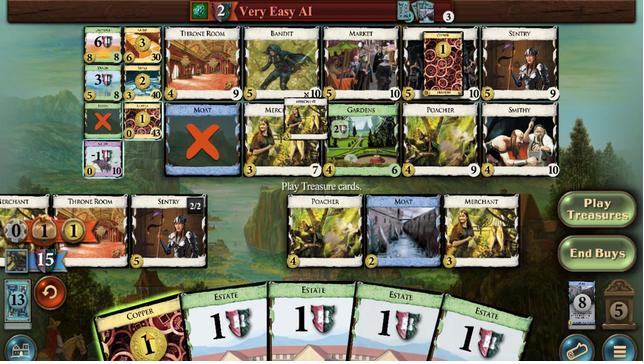 
Action: Mouse pressed left at (344, 256)
Screenshot: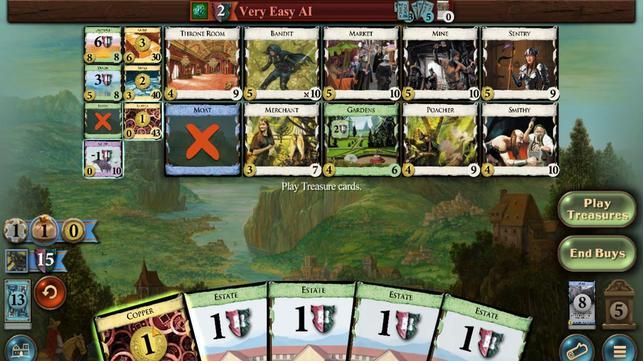 
Action: Mouse moved to (350, 177)
Screenshot: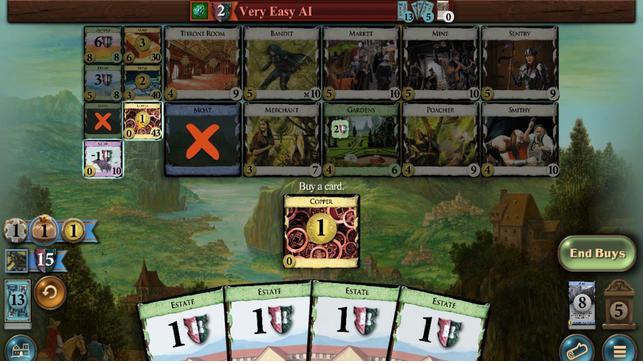 
Action: Mouse pressed left at (350, 177)
Screenshot: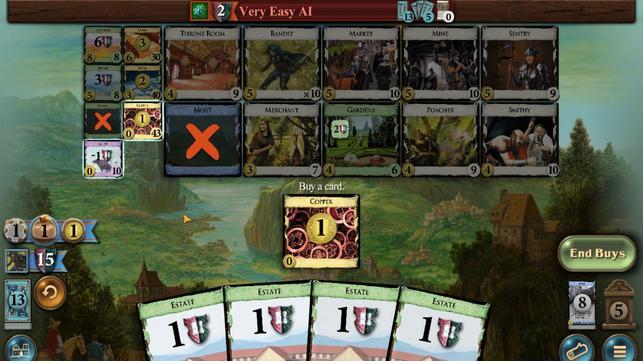 
Action: Mouse moved to (338, 262)
Screenshot: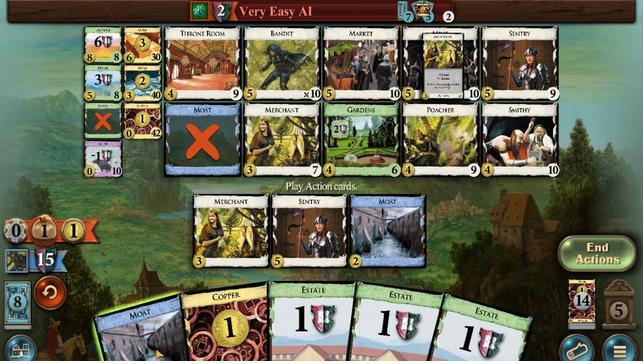 
Action: Mouse pressed left at (338, 262)
Screenshot: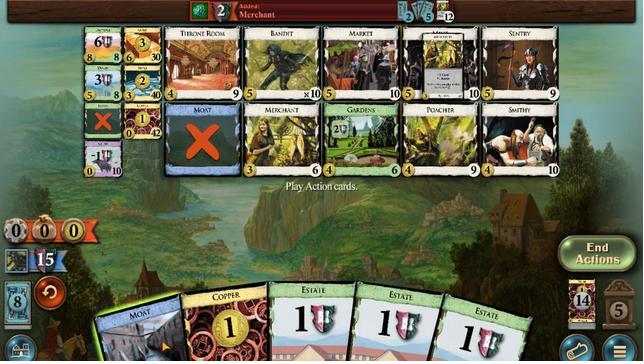 
Action: Mouse moved to (267, 258)
Screenshot: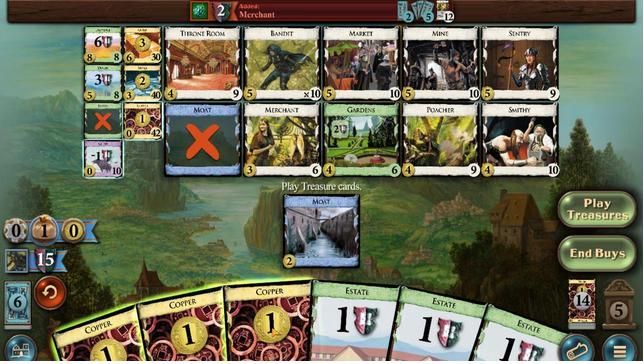 
Action: Mouse pressed left at (267, 258)
Screenshot: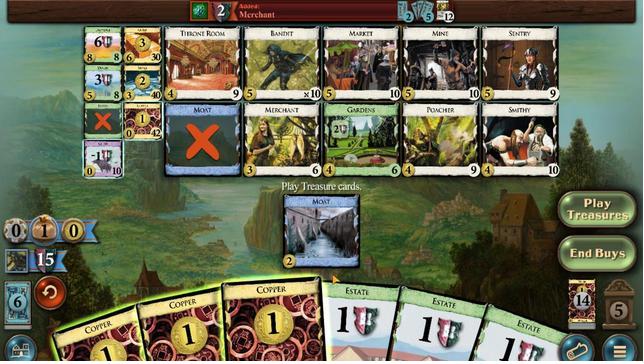 
Action: Mouse moved to (282, 255)
Screenshot: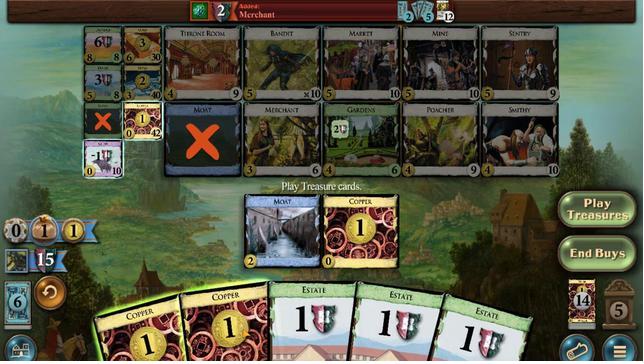 
Action: Mouse pressed left at (282, 255)
Screenshot: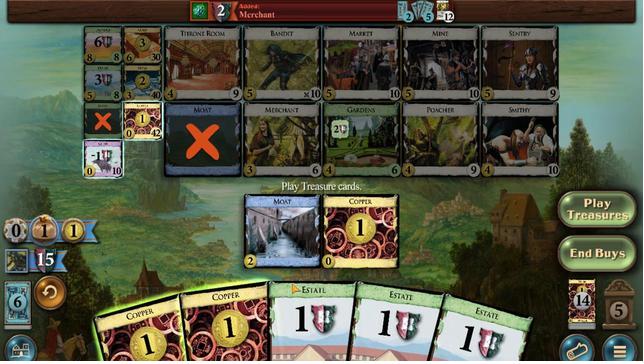 
Action: Mouse moved to (334, 255)
Screenshot: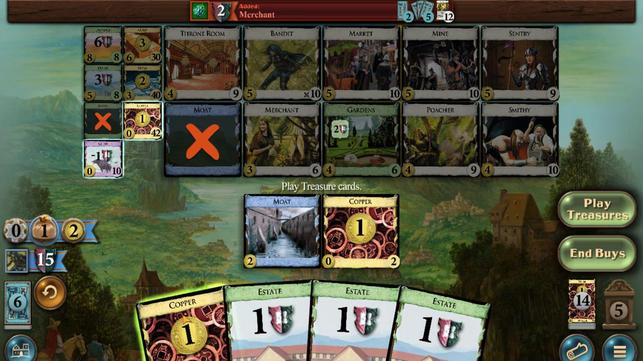 
Action: Mouse pressed left at (334, 255)
Screenshot: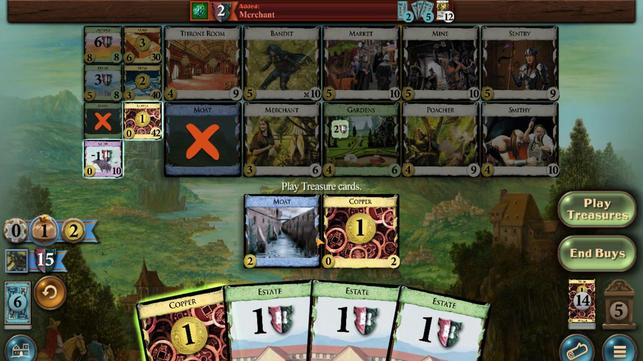 
Action: Mouse moved to (237, 183)
Screenshot: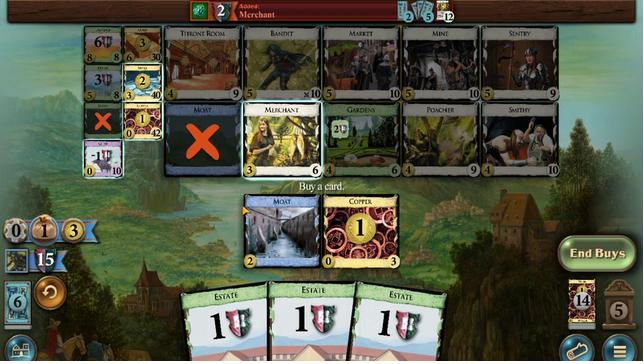 
Action: Mouse pressed left at (237, 183)
Screenshot: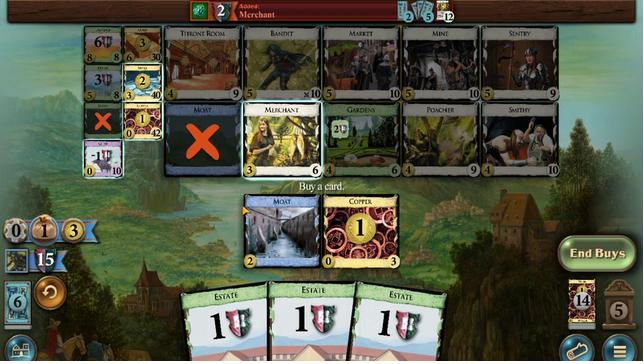 
Action: Mouse moved to (296, 258)
Screenshot: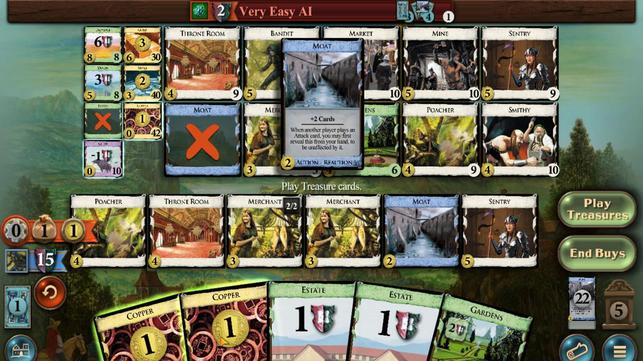 
Action: Mouse pressed left at (296, 258)
Screenshot: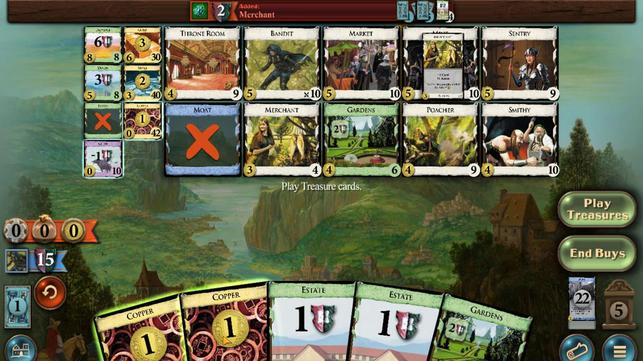 
Action: Mouse moved to (332, 263)
Screenshot: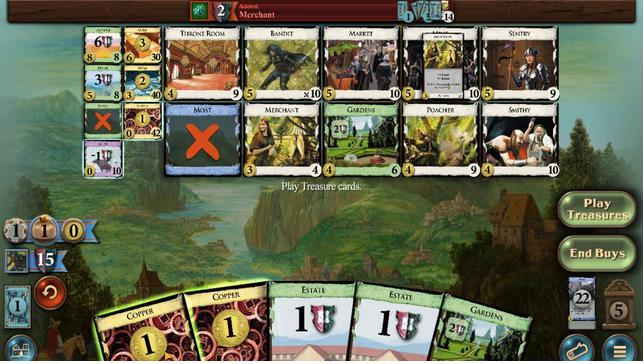 
Action: Mouse pressed left at (332, 263)
Screenshot: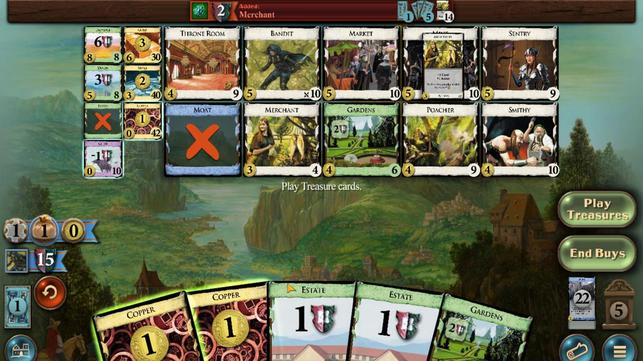 
Action: Mouse moved to (307, 258)
Screenshot: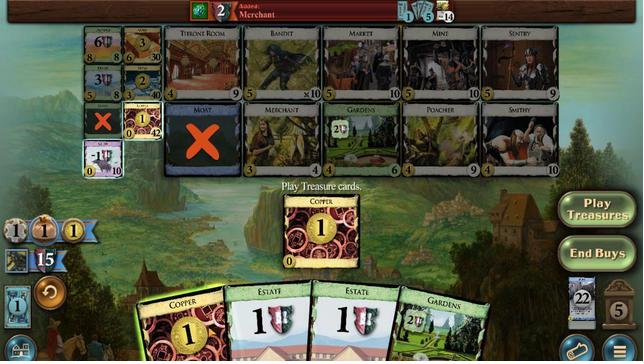 
Action: Mouse pressed left at (307, 258)
Screenshot: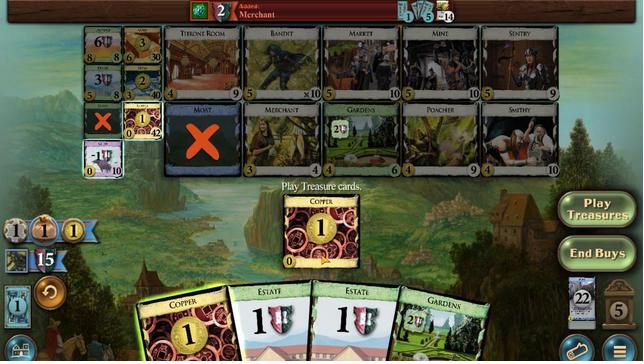 
Action: Mouse moved to (345, 177)
Screenshot: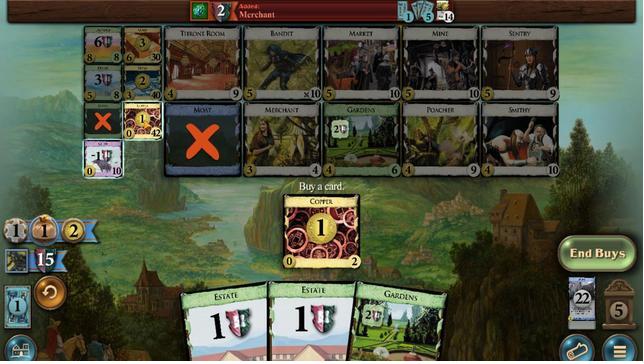 
Action: Mouse pressed left at (345, 177)
Screenshot: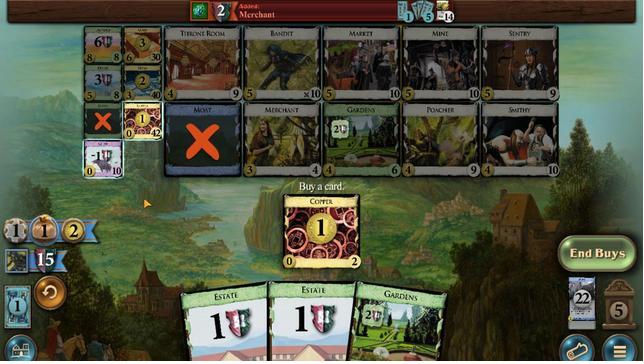 
Action: Mouse moved to (287, 253)
Screenshot: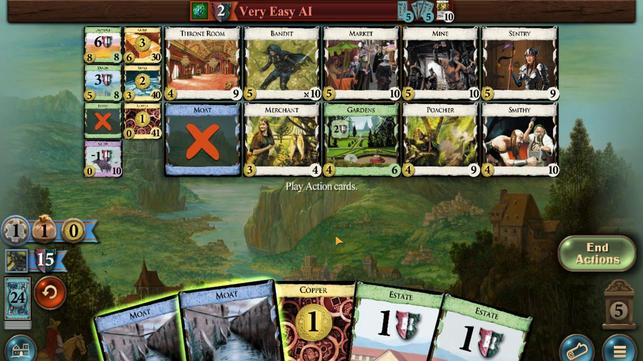 
Action: Mouse pressed left at (287, 253)
Screenshot: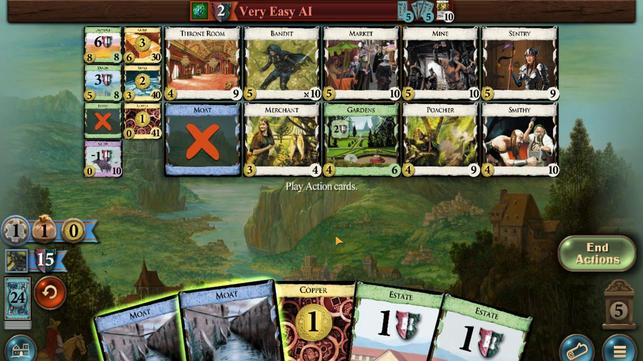 
Action: Mouse moved to (312, 254)
Screenshot: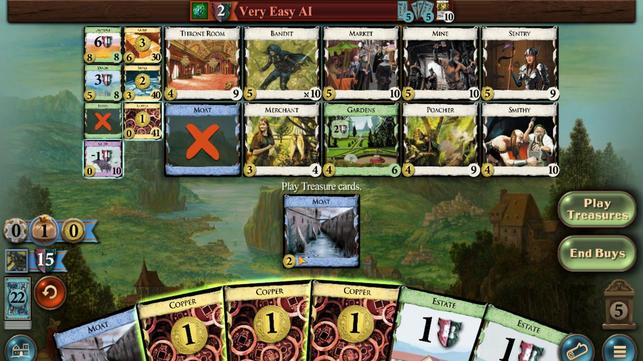 
Action: Mouse pressed left at (312, 254)
Screenshot: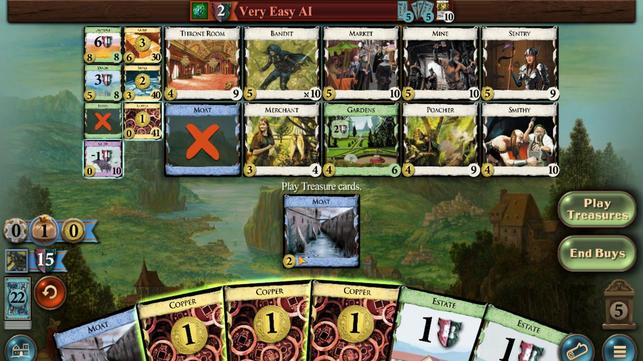 
Action: Mouse moved to (282, 255)
Screenshot: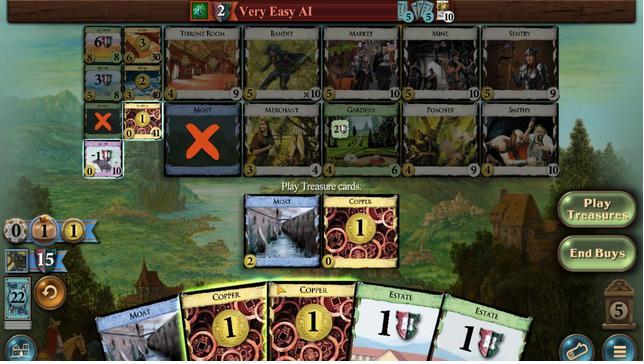 
Action: Mouse pressed left at (282, 255)
Screenshot: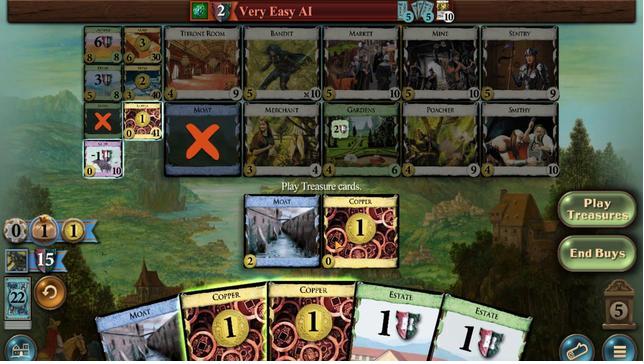
Action: Mouse moved to (270, 254)
Screenshot: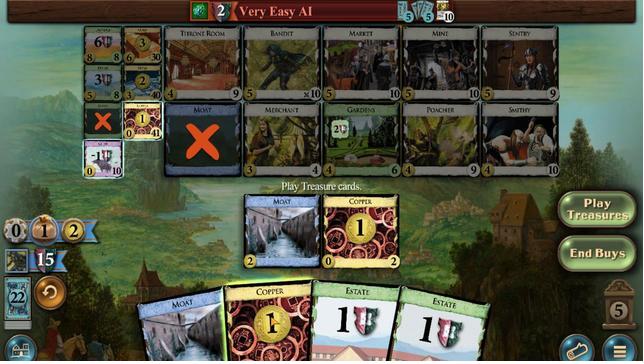 
Action: Mouse pressed left at (270, 254)
Screenshot: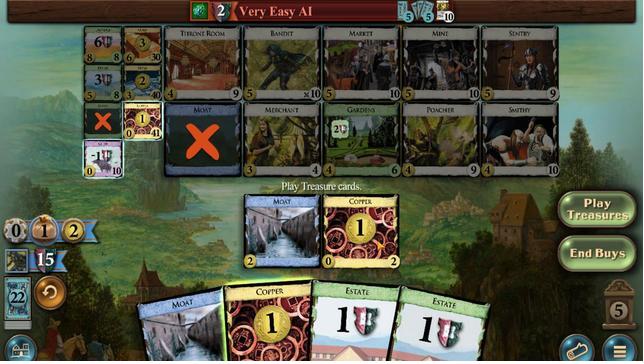 
Action: Mouse moved to (242, 177)
Screenshot: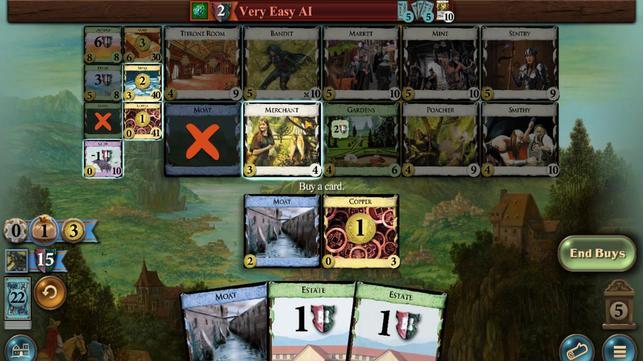 
Action: Mouse pressed left at (242, 177)
Screenshot: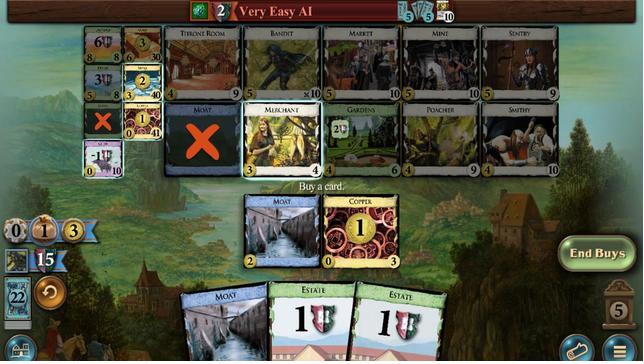 
Action: Mouse moved to (349, 252)
Screenshot: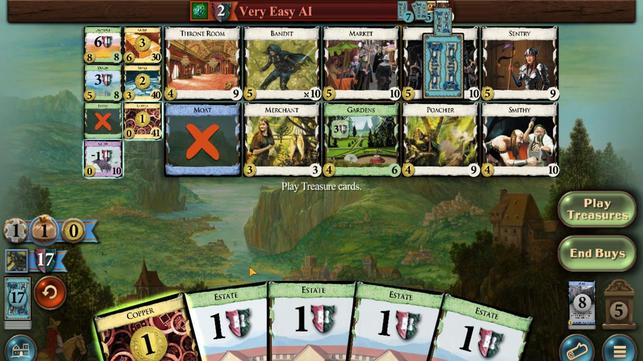 
Action: Mouse pressed left at (349, 252)
Screenshot: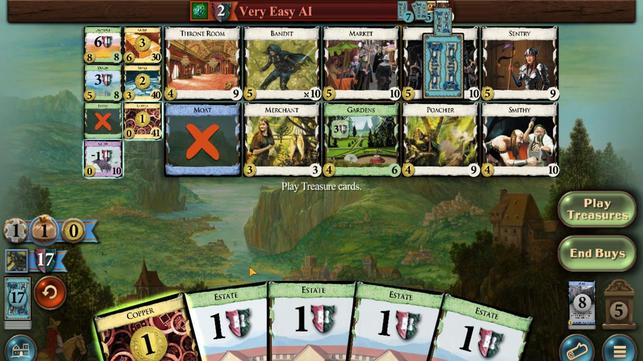 
Action: Mouse moved to (346, 179)
Screenshot: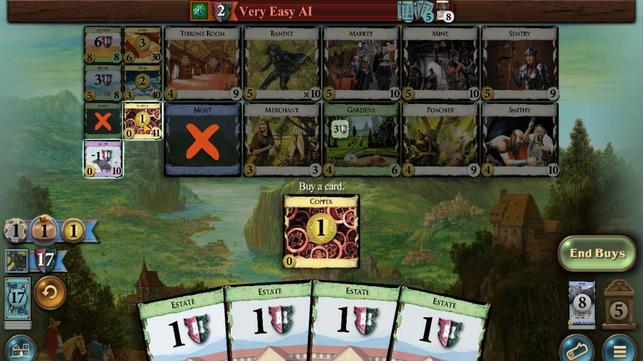 
Action: Mouse pressed left at (346, 179)
Screenshot: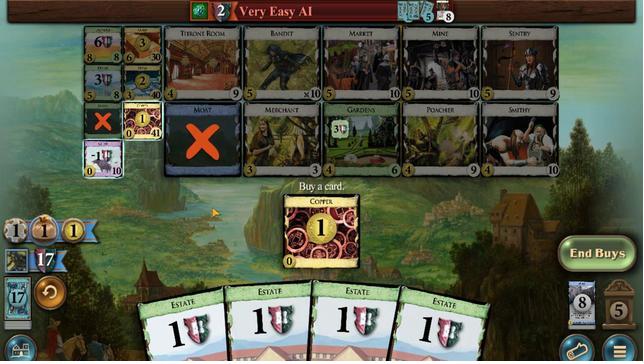 
Action: Mouse moved to (345, 258)
Screenshot: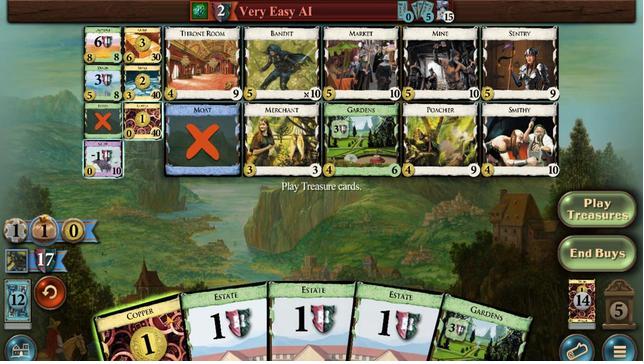 
Action: Mouse pressed left at (345, 258)
Screenshot: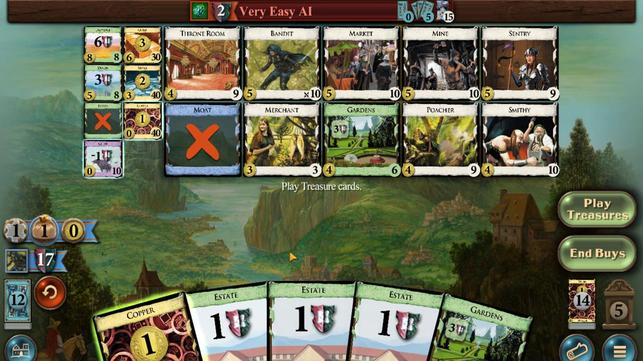 
Action: Mouse moved to (344, 178)
Screenshot: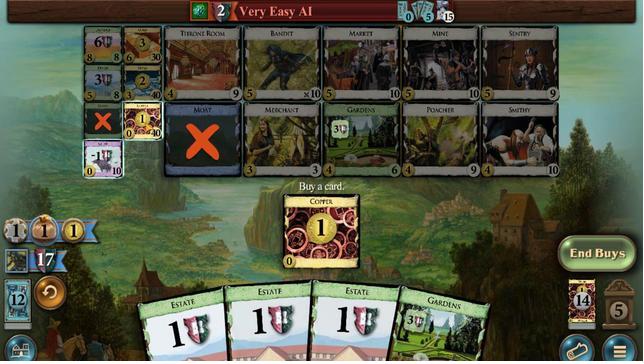 
Action: Mouse pressed left at (344, 178)
Screenshot: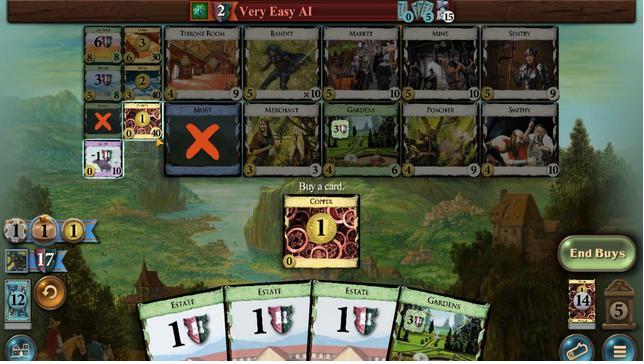
Action: Mouse moved to (286, 255)
Screenshot: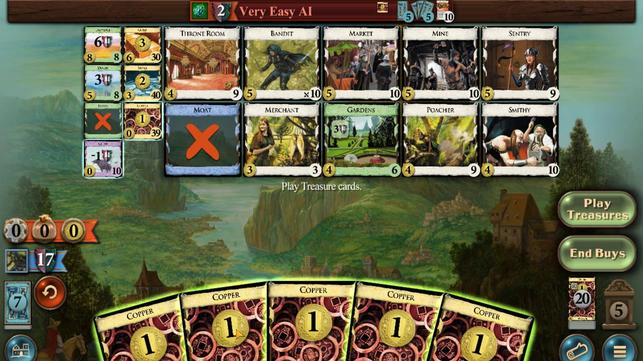 
Action: Mouse pressed left at (286, 255)
Screenshot: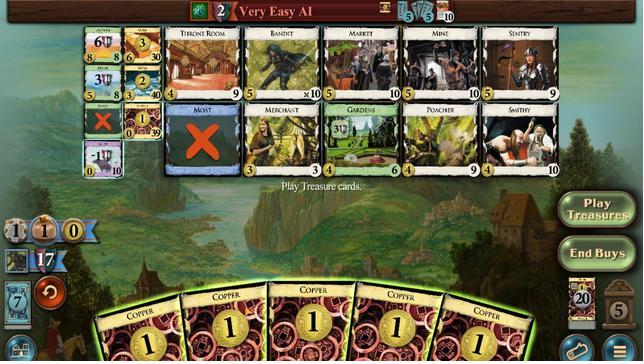 
Action: Mouse moved to (275, 258)
Screenshot: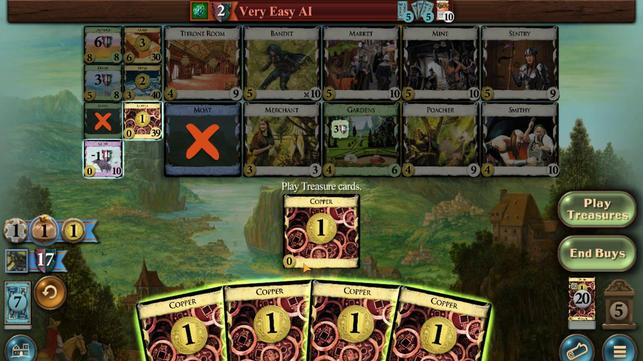 
Action: Mouse pressed left at (275, 258)
Screenshot: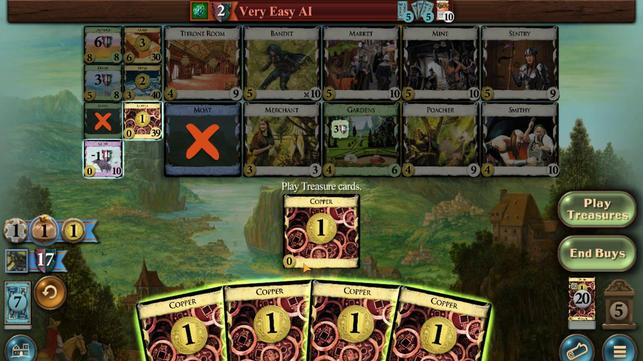 
Action: Mouse moved to (290, 249)
Screenshot: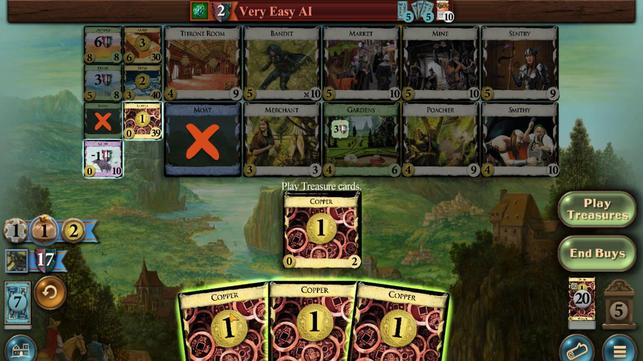 
Action: Mouse pressed left at (290, 249)
Screenshot: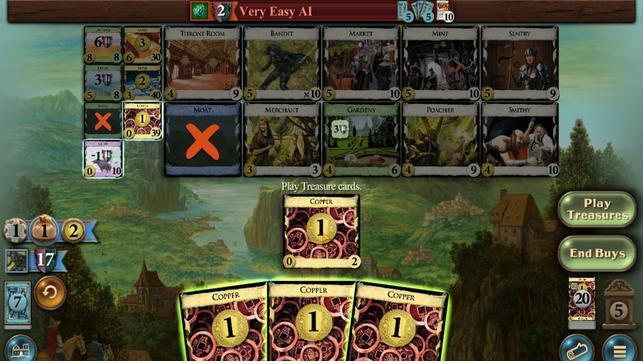 
Action: Mouse moved to (258, 247)
Screenshot: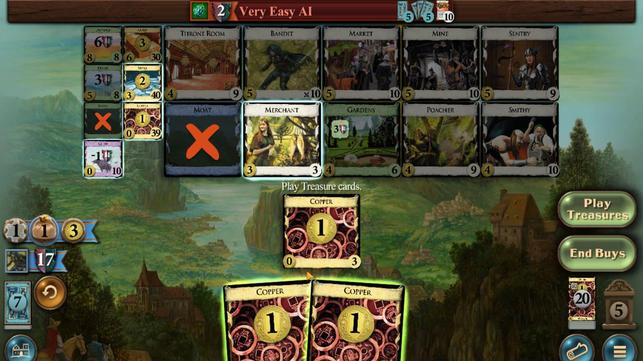 
Action: Mouse pressed left at (258, 247)
Screenshot: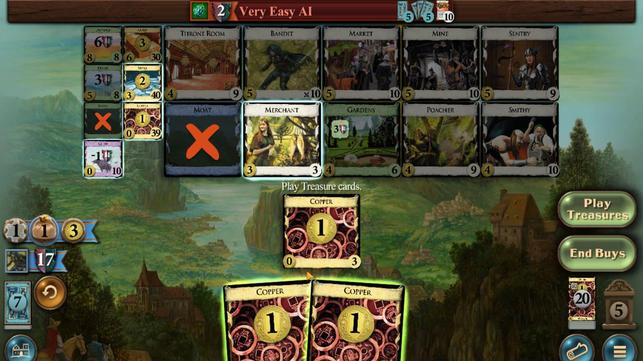 
Action: Mouse moved to (206, 185)
Screenshot: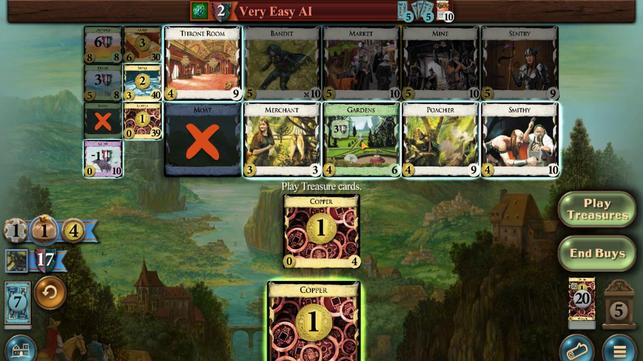 
Action: Mouse pressed left at (206, 185)
Screenshot: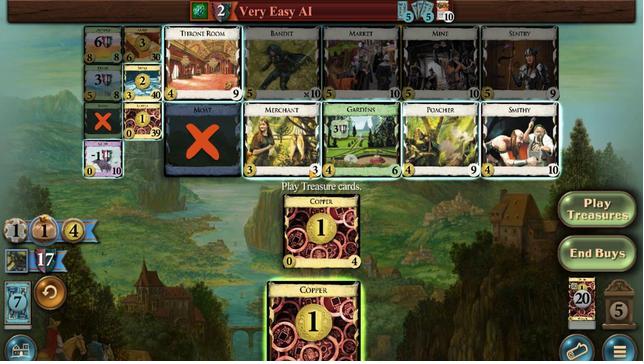 
Action: Mouse moved to (343, 261)
Screenshot: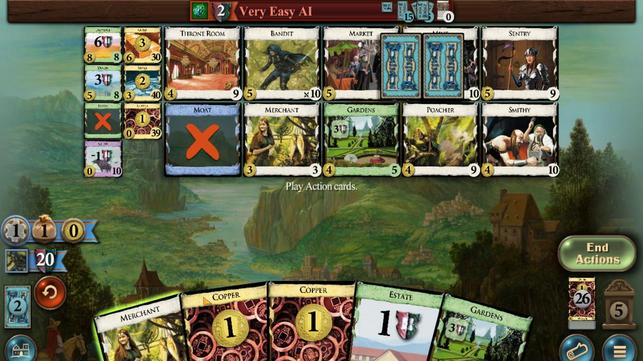 
Action: Mouse pressed left at (343, 261)
Screenshot: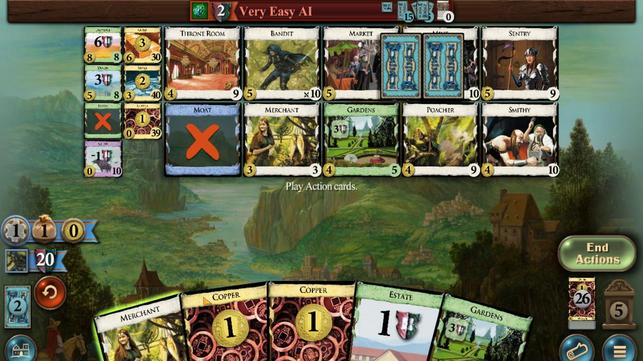 
Action: Mouse moved to (341, 254)
Screenshot: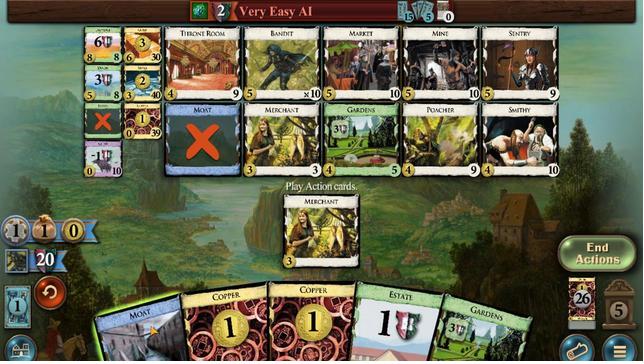 
Action: Mouse pressed left at (341, 254)
Screenshot: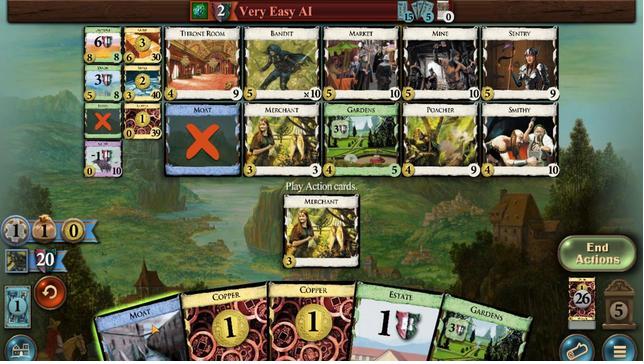 
Action: Mouse moved to (325, 261)
Screenshot: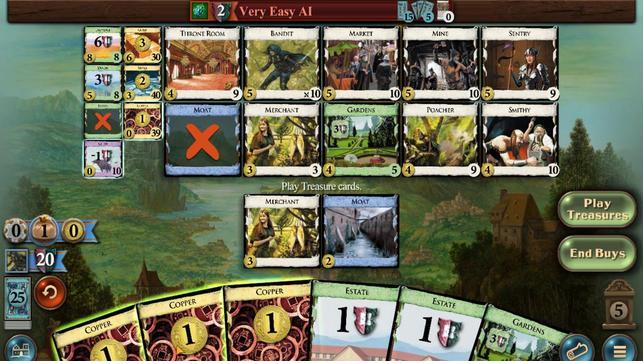 
Action: Mouse pressed left at (325, 261)
Screenshot: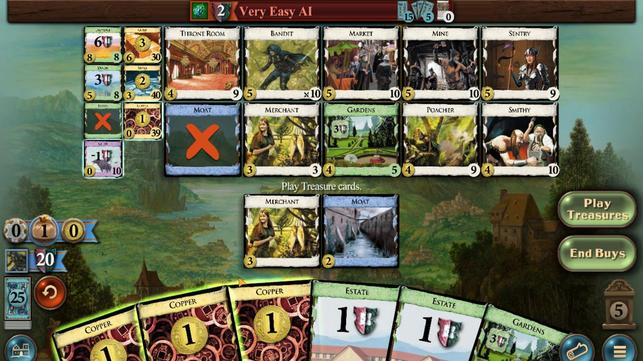 
Action: Mouse moved to (294, 261)
Screenshot: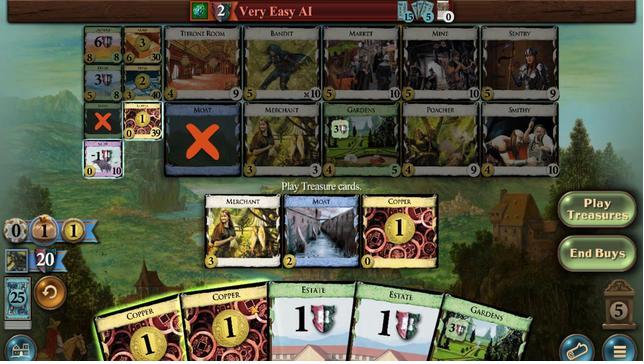 
Action: Mouse pressed left at (294, 261)
Screenshot: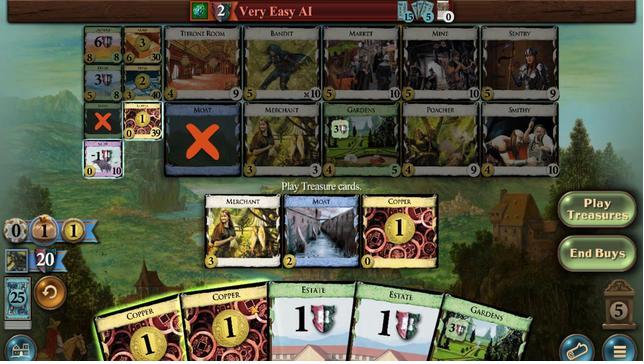 
Action: Mouse moved to (320, 249)
Screenshot: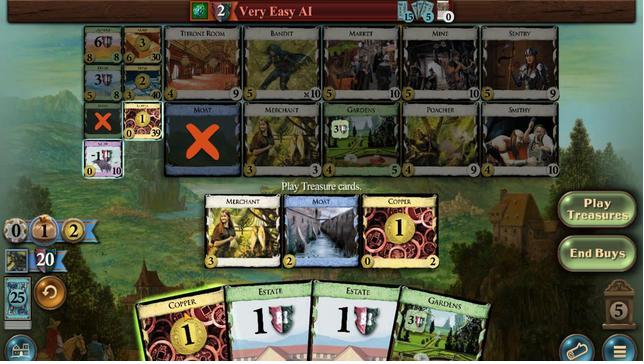 
Action: Mouse pressed left at (320, 249)
Screenshot: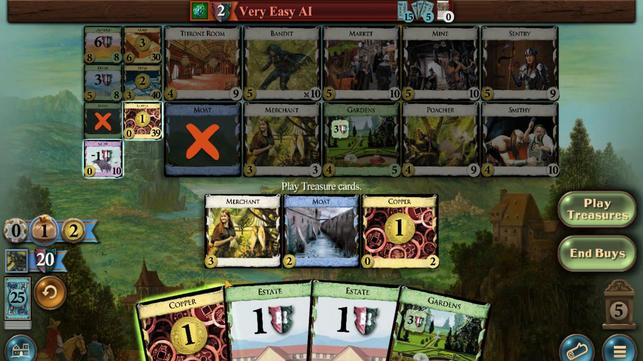 
Action: Mouse moved to (250, 188)
Screenshot: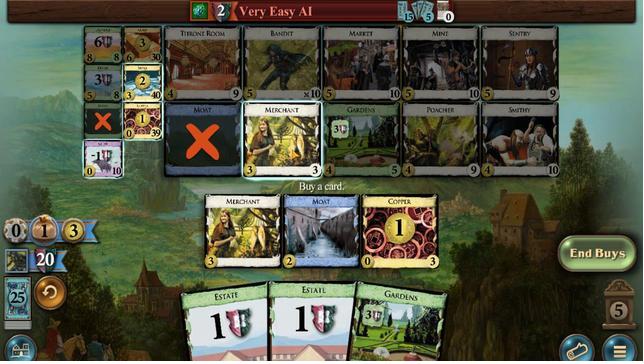 
Action: Mouse pressed left at (250, 188)
Screenshot: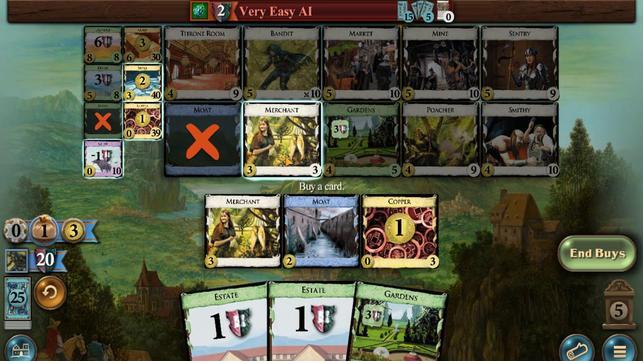 
Action: Mouse moved to (292, 253)
Screenshot: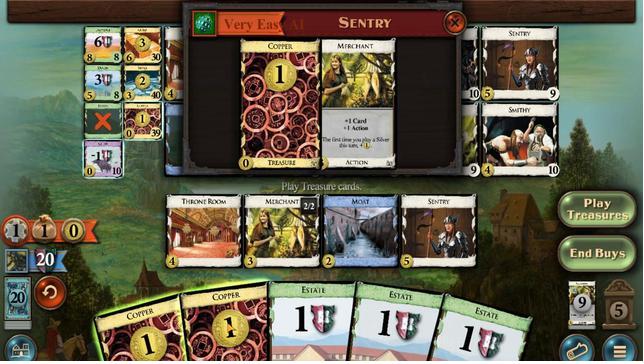 
Action: Mouse pressed left at (292, 253)
Screenshot: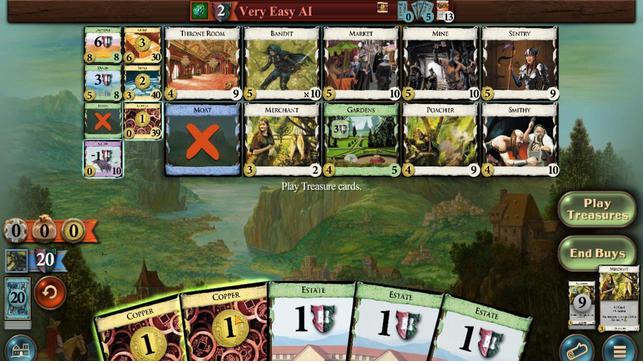 
Action: Mouse moved to (333, 263)
Screenshot: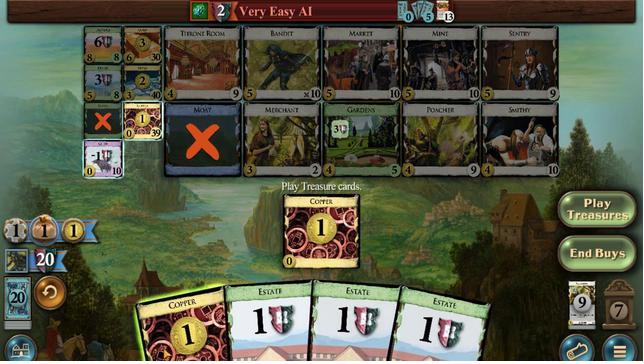 
Action: Mouse pressed left at (333, 263)
Screenshot: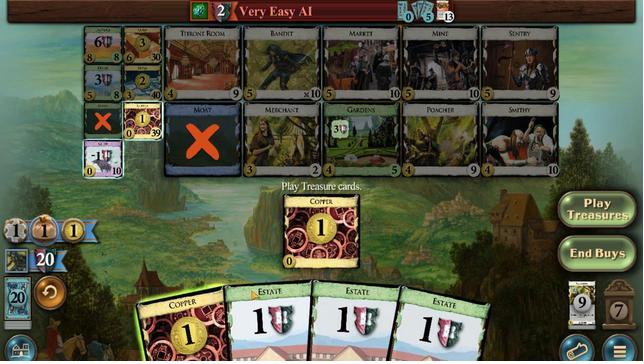 
Action: Mouse moved to (342, 181)
Screenshot: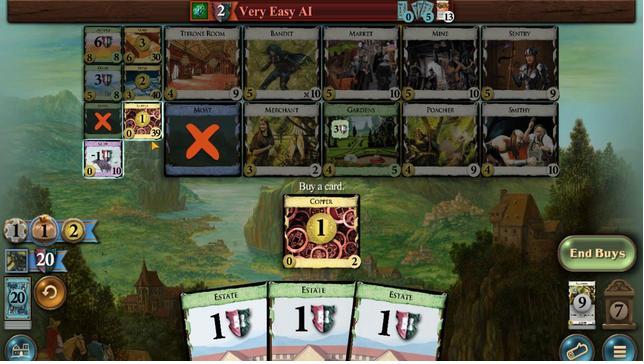 
Action: Mouse pressed left at (342, 181)
Screenshot: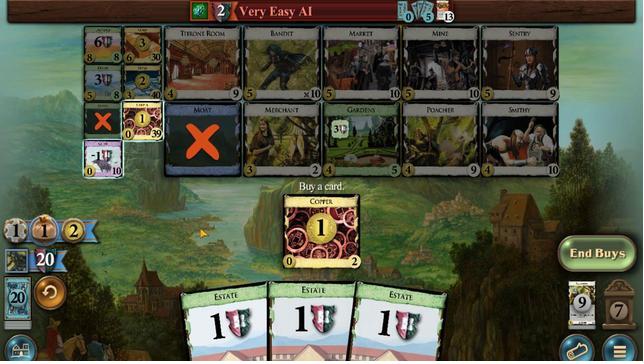 
Action: Mouse moved to (342, 258)
Screenshot: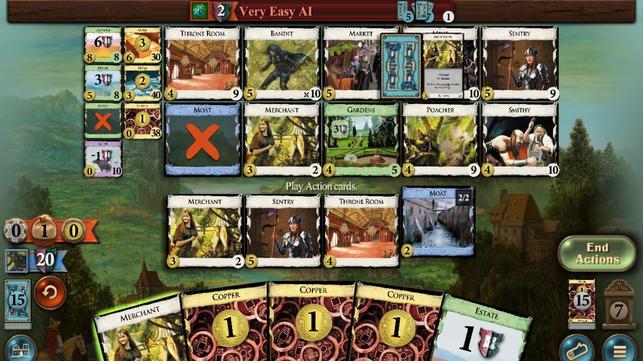 
Action: Mouse pressed left at (342, 258)
Screenshot: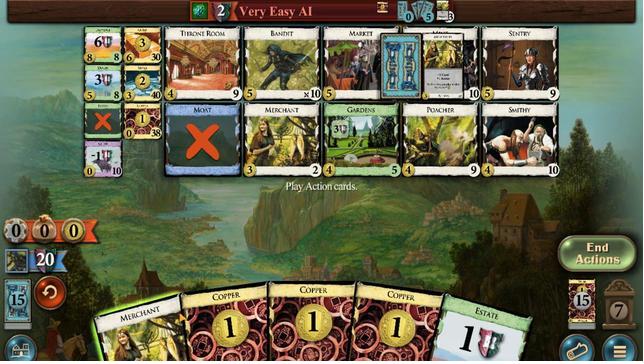
Action: Mouse moved to (248, 259)
Screenshot: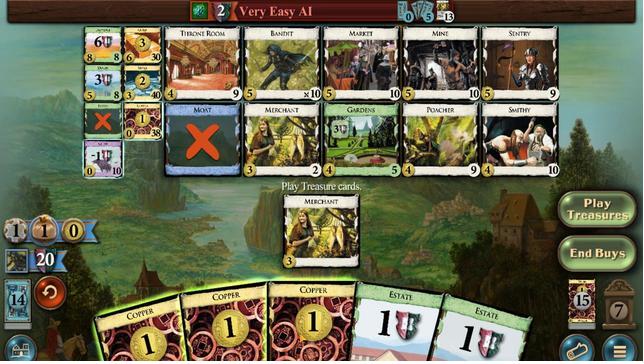 
Action: Mouse pressed left at (248, 259)
Screenshot: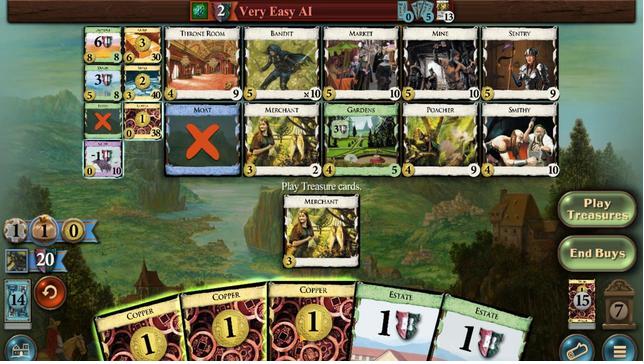 
Action: Mouse moved to (281, 249)
Screenshot: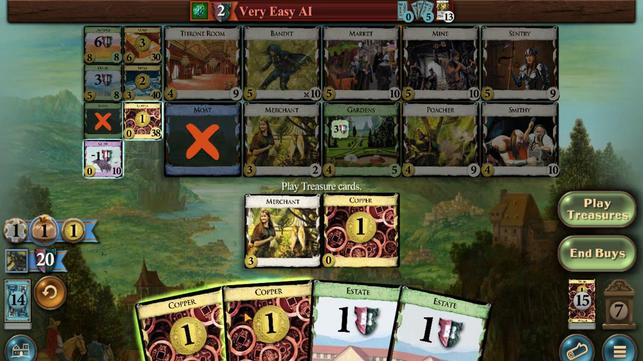
Action: Mouse pressed left at (281, 249)
Screenshot: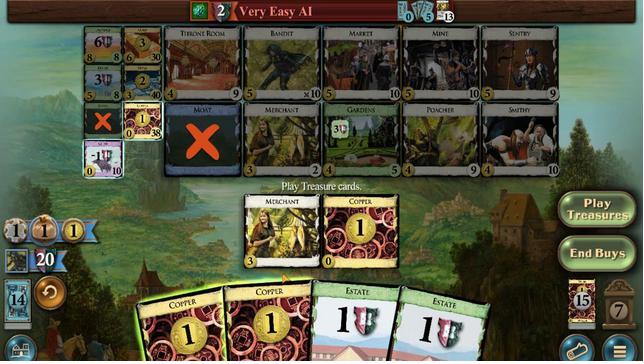 
Action: Mouse moved to (308, 248)
Screenshot: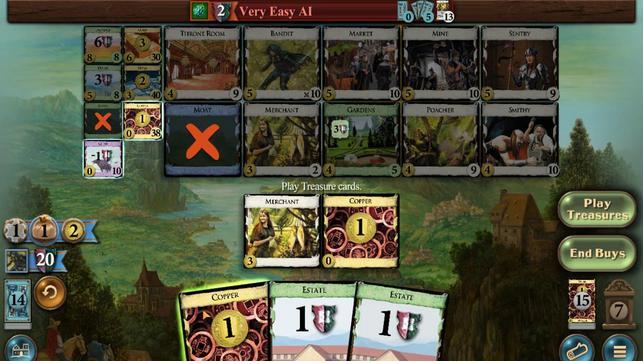 
Action: Mouse pressed left at (308, 248)
Screenshot: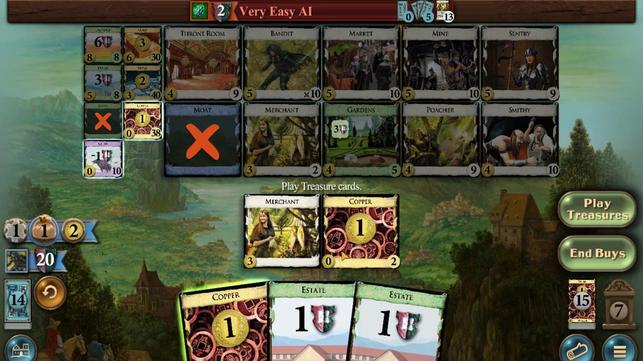 
Action: Mouse moved to (235, 184)
Screenshot: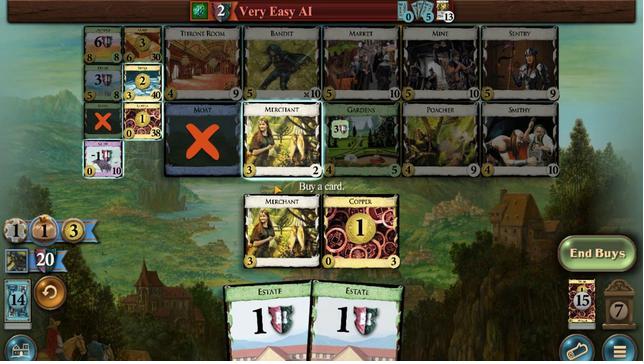 
Action: Mouse pressed left at (235, 184)
Screenshot: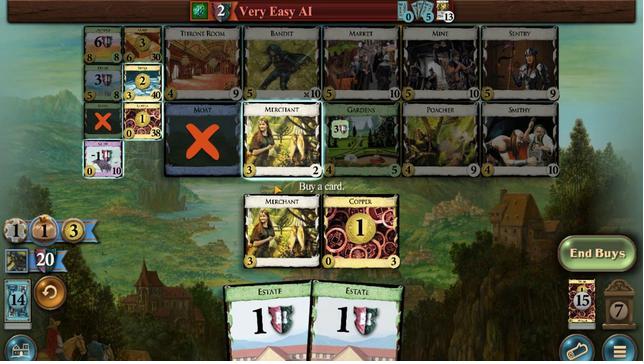 
Action: Mouse moved to (335, 255)
Screenshot: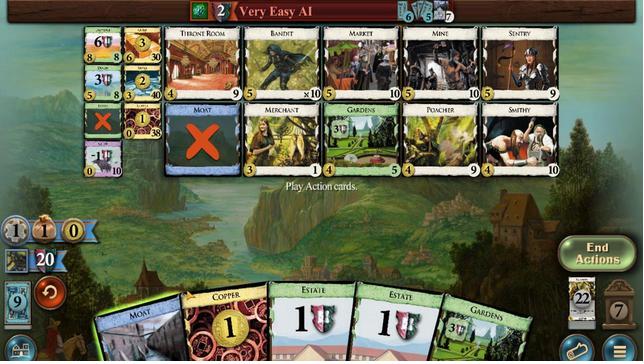 
Action: Mouse pressed left at (335, 255)
Screenshot: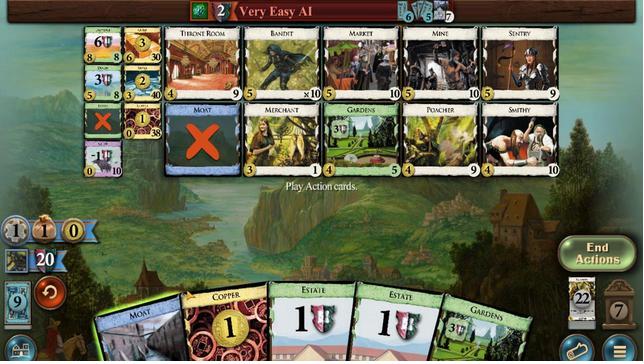 
Action: Mouse moved to (309, 256)
Screenshot: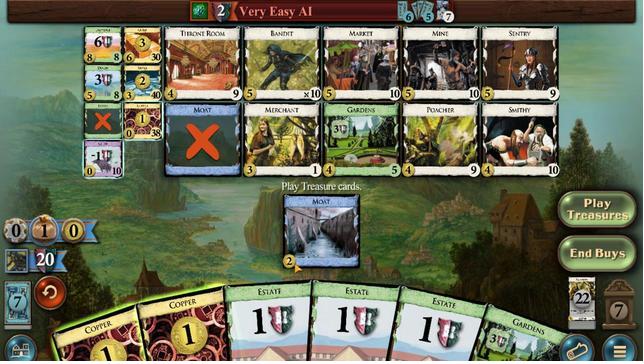 
Action: Mouse pressed left at (310, 257)
Screenshot: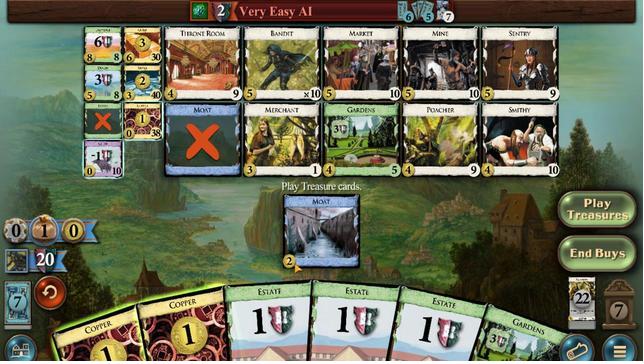 
Action: Mouse moved to (329, 255)
Screenshot: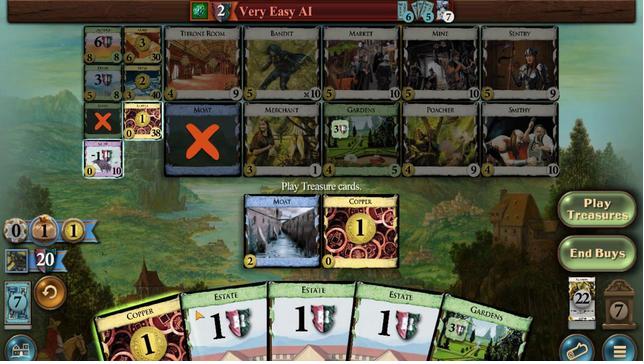 
Action: Mouse pressed left at (329, 255)
Screenshot: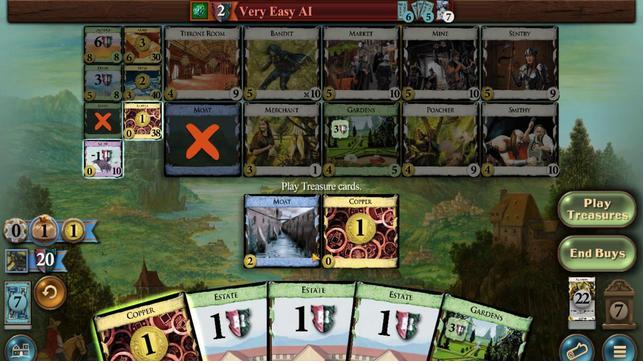 
Action: Mouse moved to (346, 176)
Screenshot: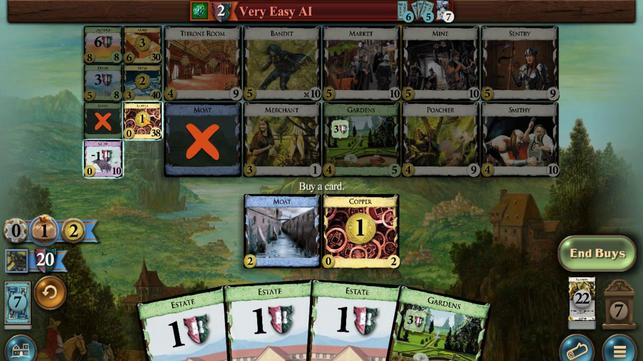 
Action: Mouse pressed left at (346, 176)
Screenshot: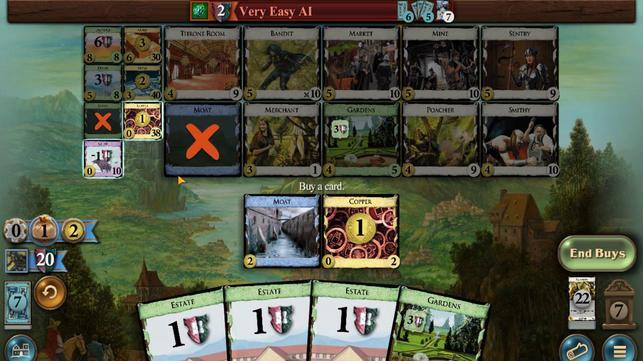 
Action: Mouse moved to (344, 255)
Screenshot: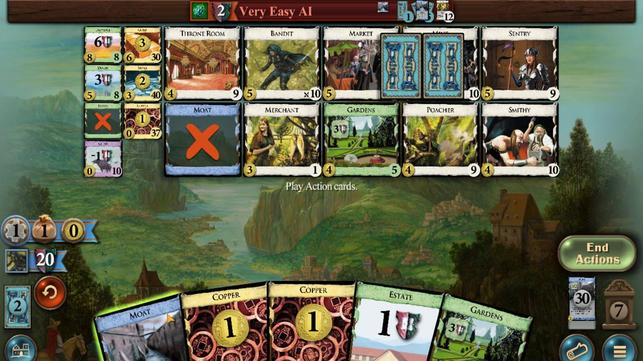 
Action: Mouse pressed left at (344, 255)
Screenshot: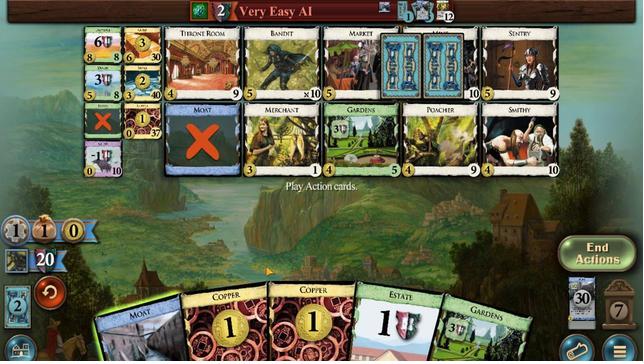 
Action: Mouse moved to (280, 252)
Screenshot: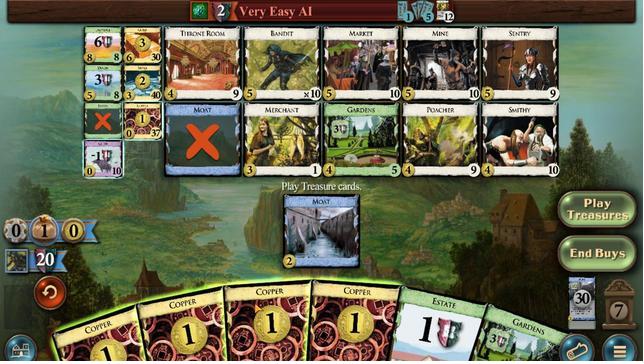 
Action: Mouse pressed left at (280, 252)
Screenshot: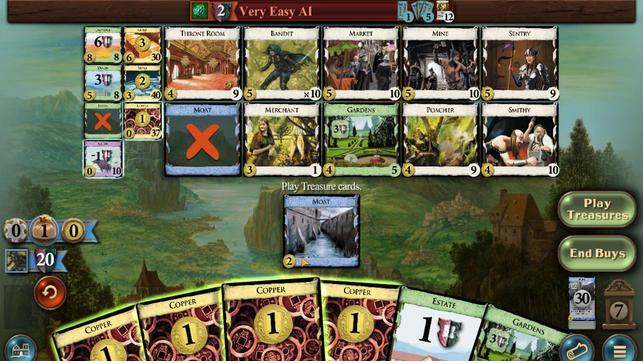 
Action: Mouse moved to (309, 256)
Screenshot: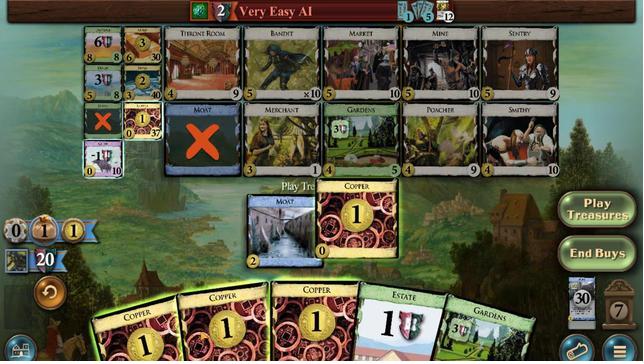 
Action: Mouse pressed left at (309, 256)
Screenshot: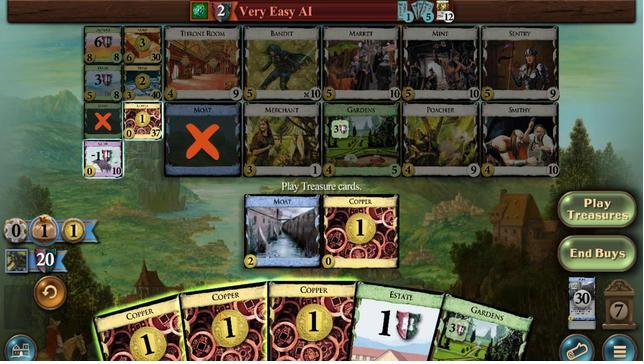 
Action: Mouse moved to (315, 253)
Screenshot: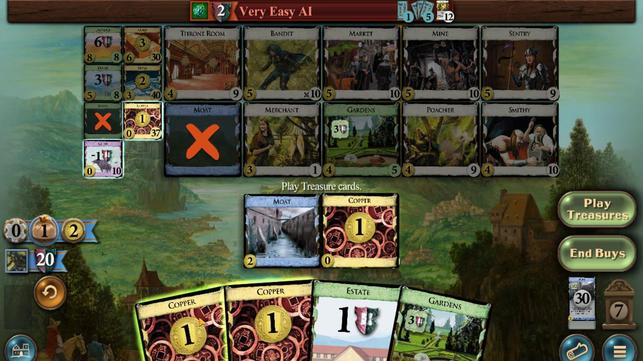 
Action: Mouse pressed left at (315, 253)
Screenshot: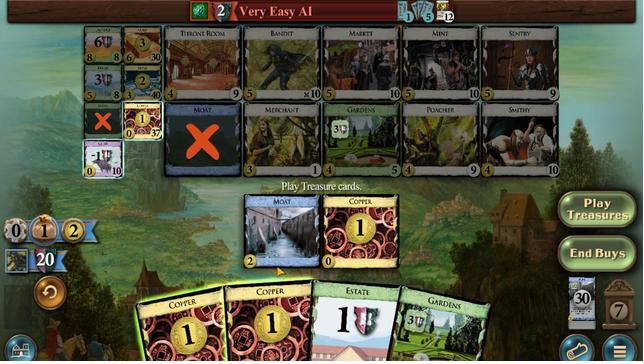 
Action: Mouse moved to (291, 252)
Screenshot: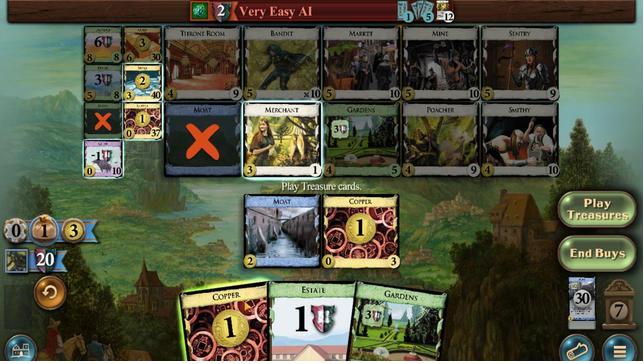 
Action: Mouse pressed left at (291, 252)
Screenshot: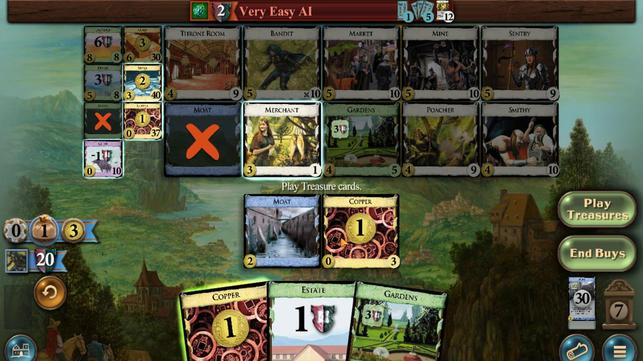 
Action: Mouse moved to (191, 182)
Screenshot: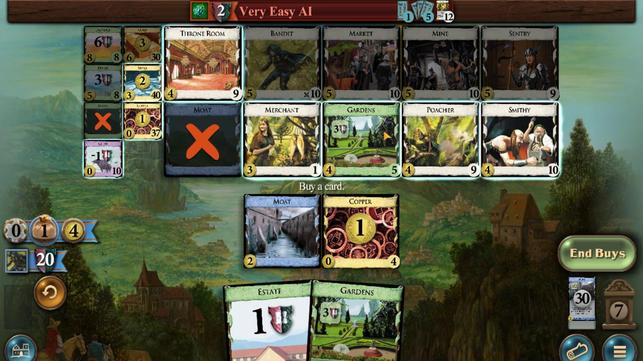 
Action: Mouse pressed left at (191, 182)
Screenshot: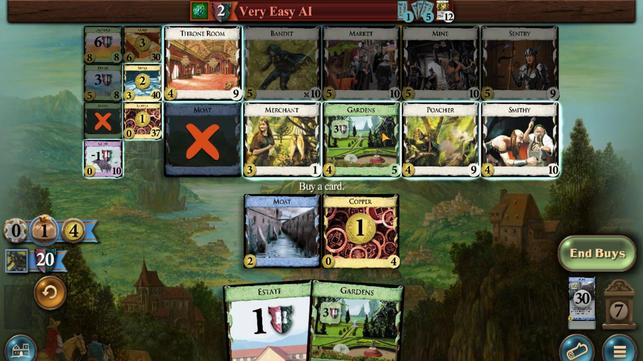 
Action: Mouse moved to (351, 255)
Screenshot: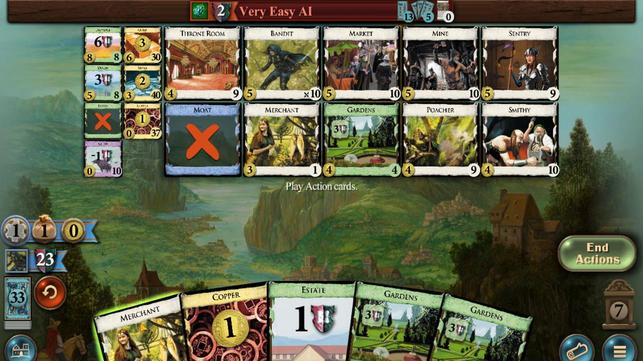 
Action: Mouse pressed left at (351, 255)
Screenshot: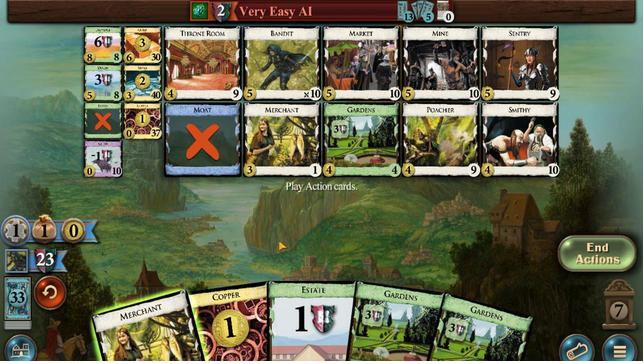 
Action: Mouse moved to (292, 256)
Screenshot: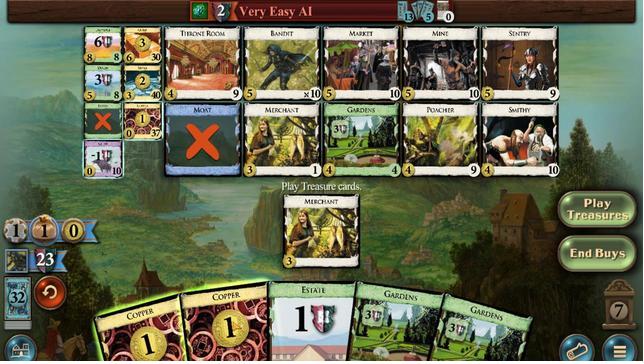 
Action: Mouse pressed left at (292, 256)
Screenshot: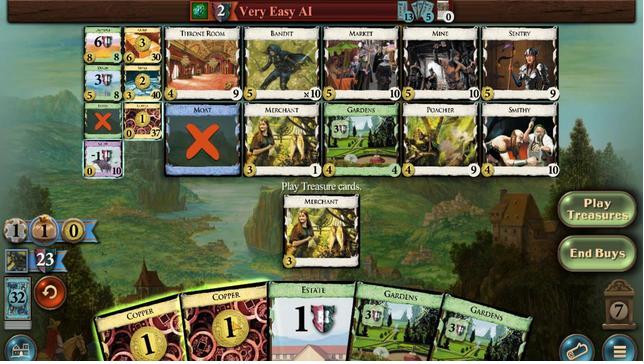 
Action: Mouse moved to (318, 251)
Screenshot: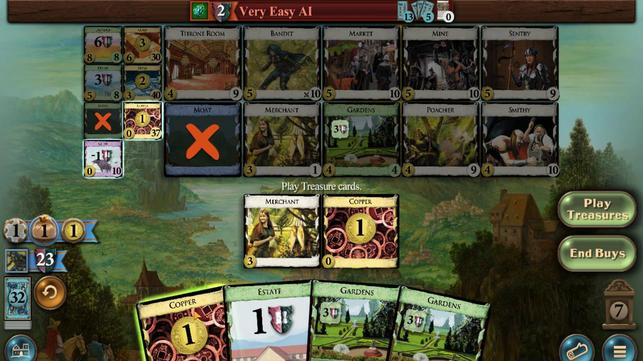 
Action: Mouse pressed left at (318, 251)
Screenshot: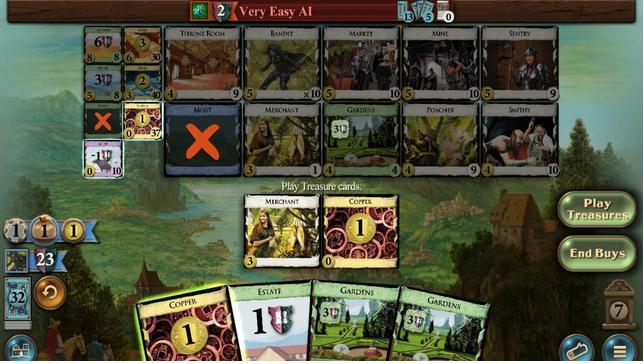 
Action: Mouse moved to (344, 177)
Screenshot: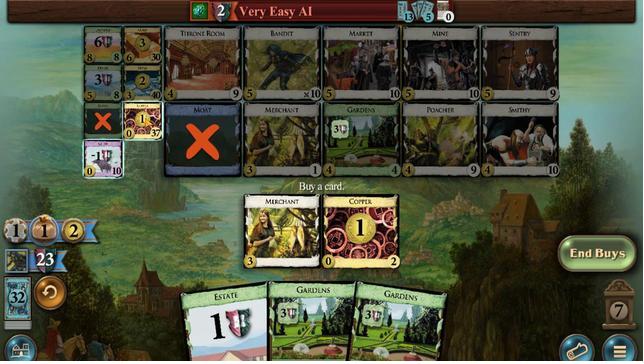
Action: Mouse pressed left at (344, 177)
Screenshot: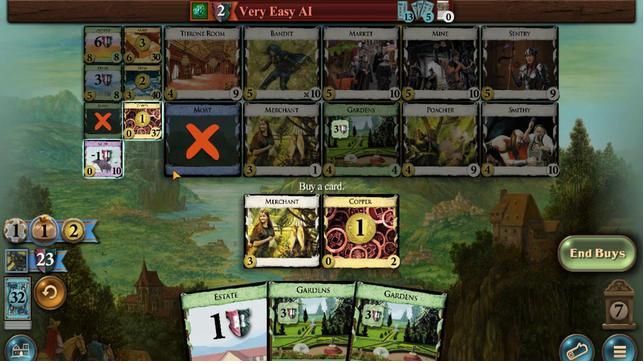 
Action: Mouse moved to (331, 258)
Screenshot: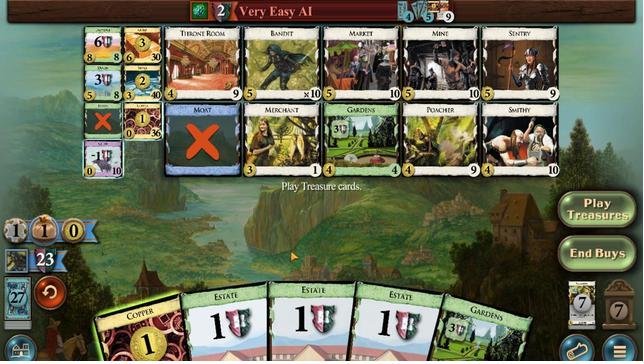 
Action: Mouse pressed left at (331, 258)
Screenshot: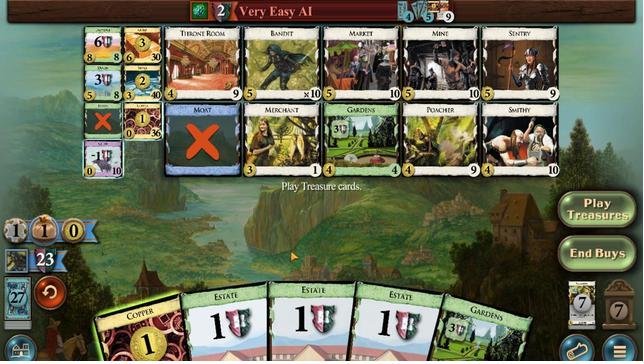 
Action: Mouse moved to (350, 179)
Screenshot: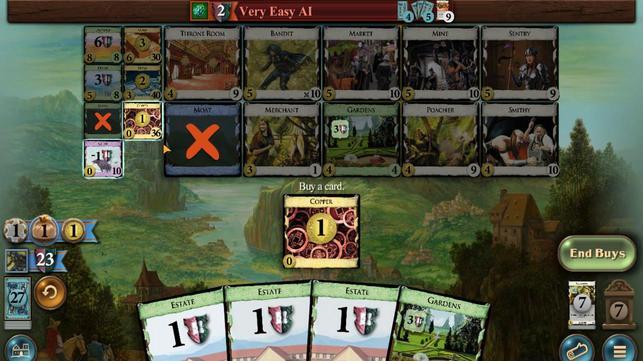 
Action: Mouse pressed left at (350, 179)
Screenshot: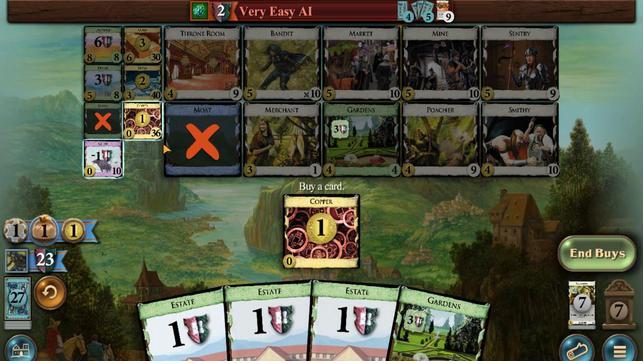 
Action: Mouse moved to (341, 257)
Screenshot: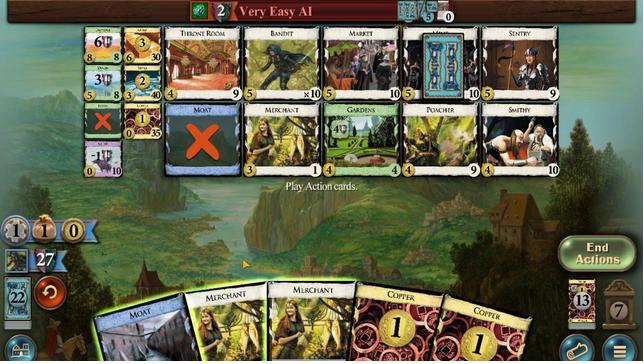 
Action: Mouse pressed left at (341, 257)
Screenshot: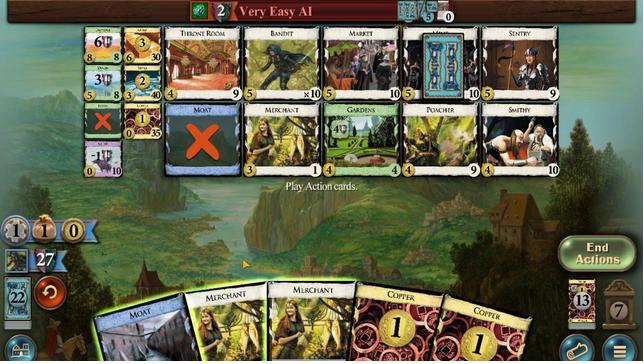 
Action: Mouse moved to (255, 257)
Screenshot: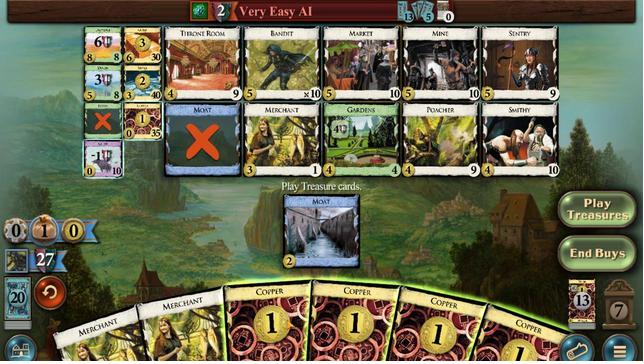 
Action: Mouse pressed left at (255, 257)
Screenshot: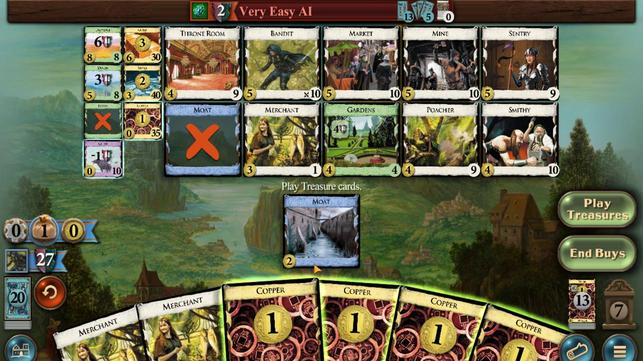 
Action: Mouse moved to (237, 252)
Screenshot: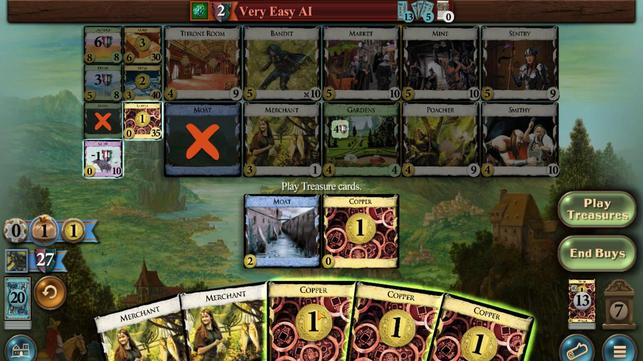 
Action: Mouse pressed left at (237, 252)
Screenshot: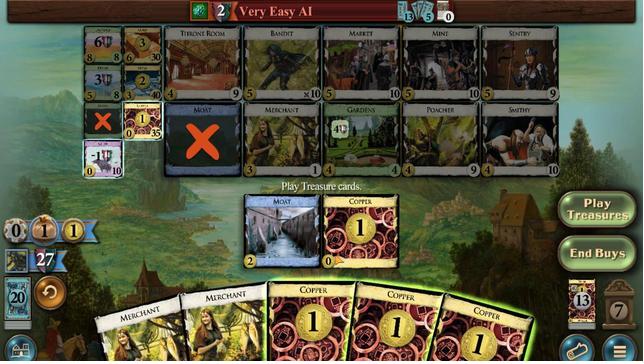 
Action: Mouse moved to (213, 255)
Screenshot: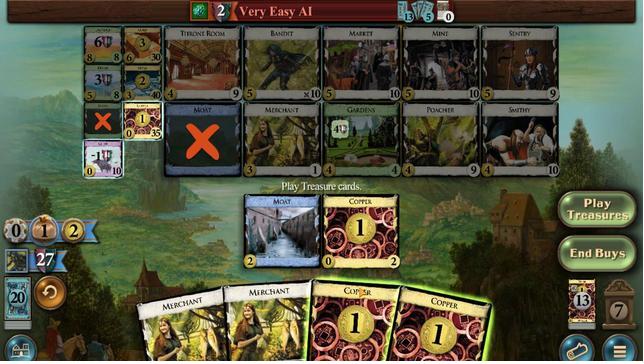 
Action: Mouse pressed left at (213, 255)
Screenshot: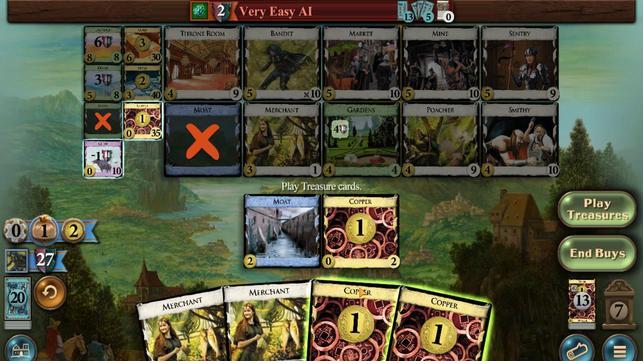 
Action: Mouse moved to (177, 261)
Screenshot: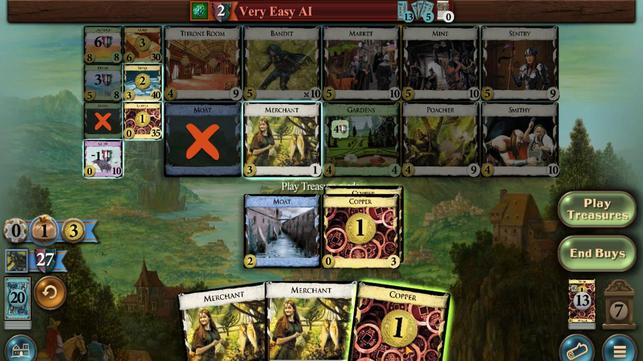 
Action: Mouse pressed left at (177, 261)
Screenshot: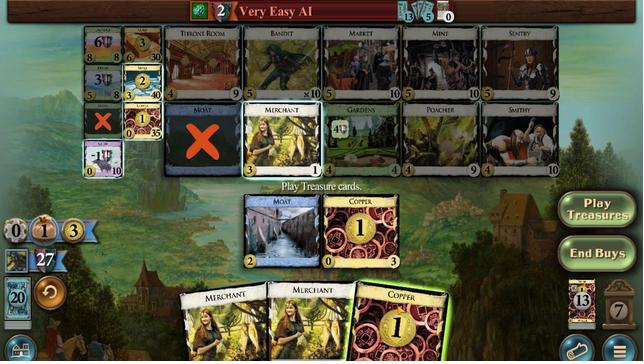 
Action: Mouse moved to (205, 184)
Screenshot: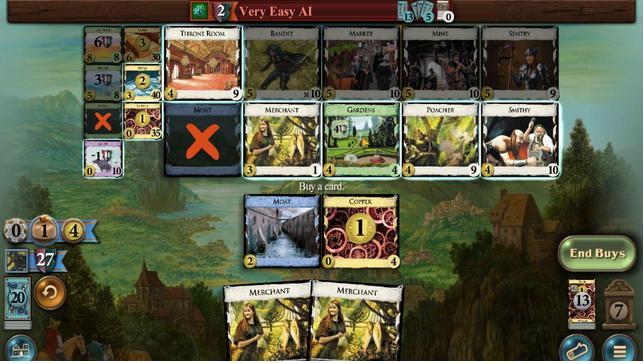 
Action: Mouse pressed left at (205, 184)
Screenshot: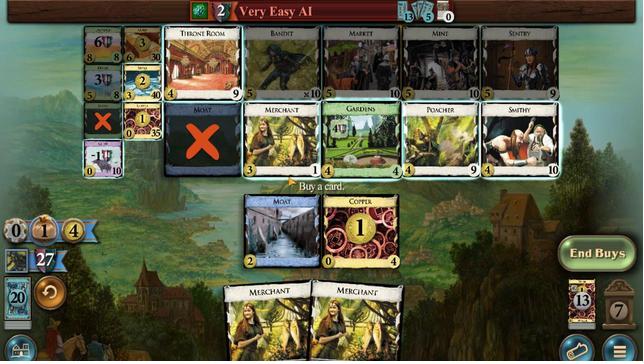 
Action: Mouse moved to (287, 255)
Screenshot: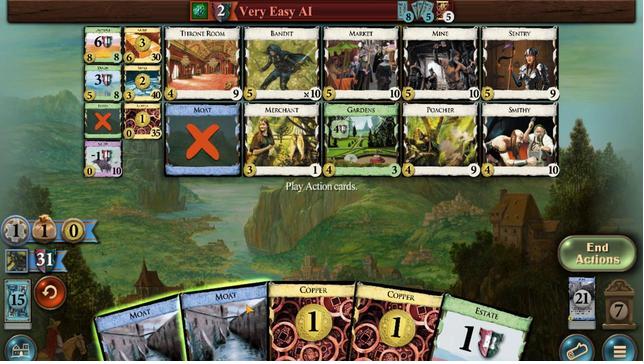 
Action: Mouse pressed left at (287, 255)
Screenshot: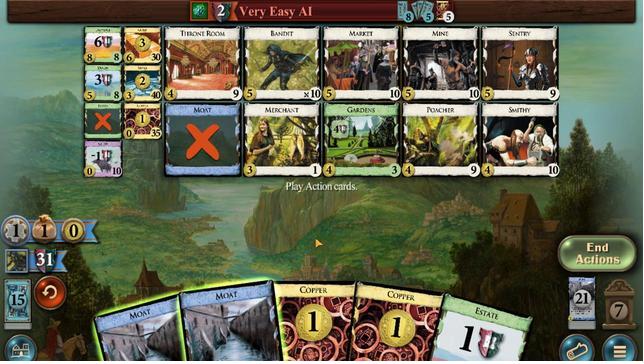 
Action: Mouse moved to (321, 257)
Screenshot: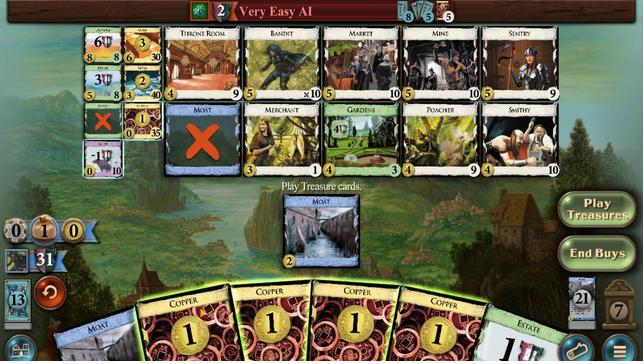 
Action: Mouse pressed left at (321, 257)
